 Task: Create a blank project AnalyseNow with privacy Public and default view as List and in the team Taskers . Create three sections in the project as To-Do, Doing and Done
Action: Mouse moved to (78, 71)
Screenshot: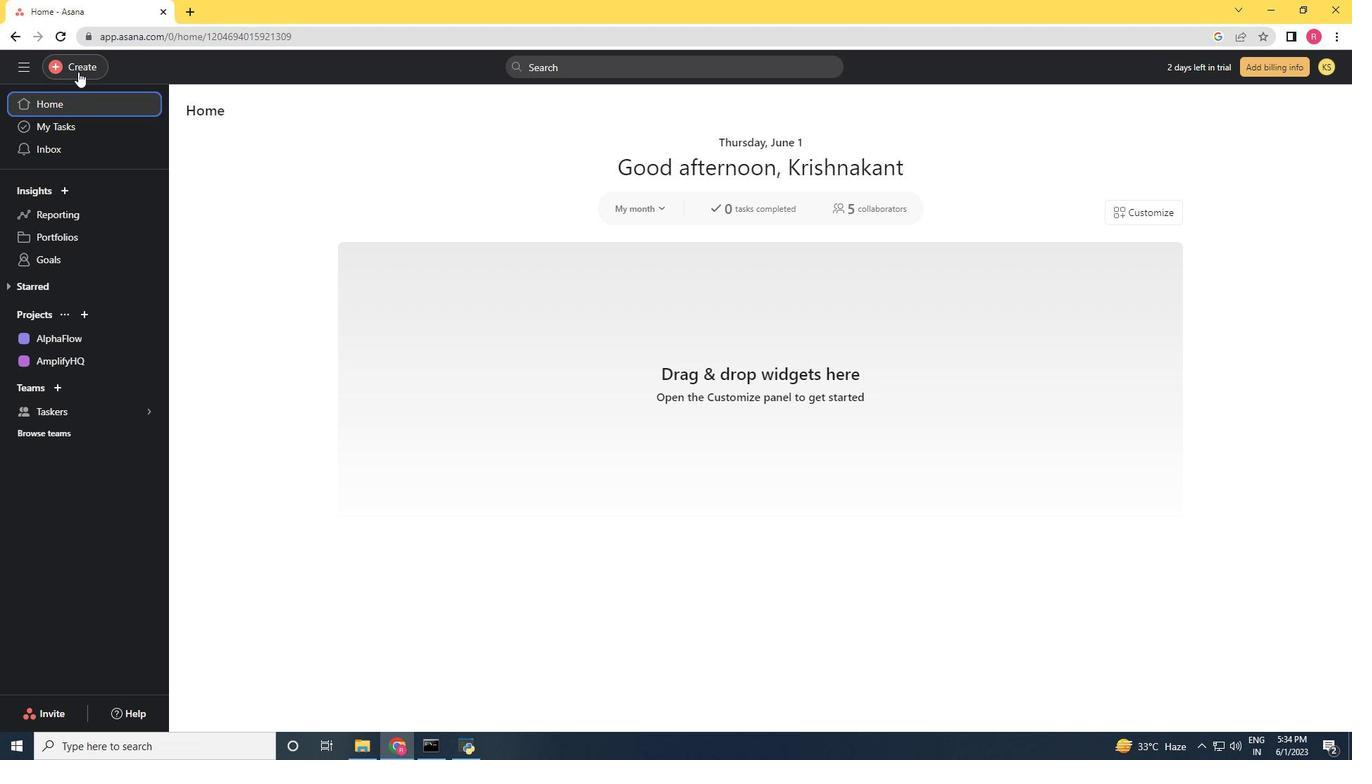 
Action: Mouse pressed left at (78, 71)
Screenshot: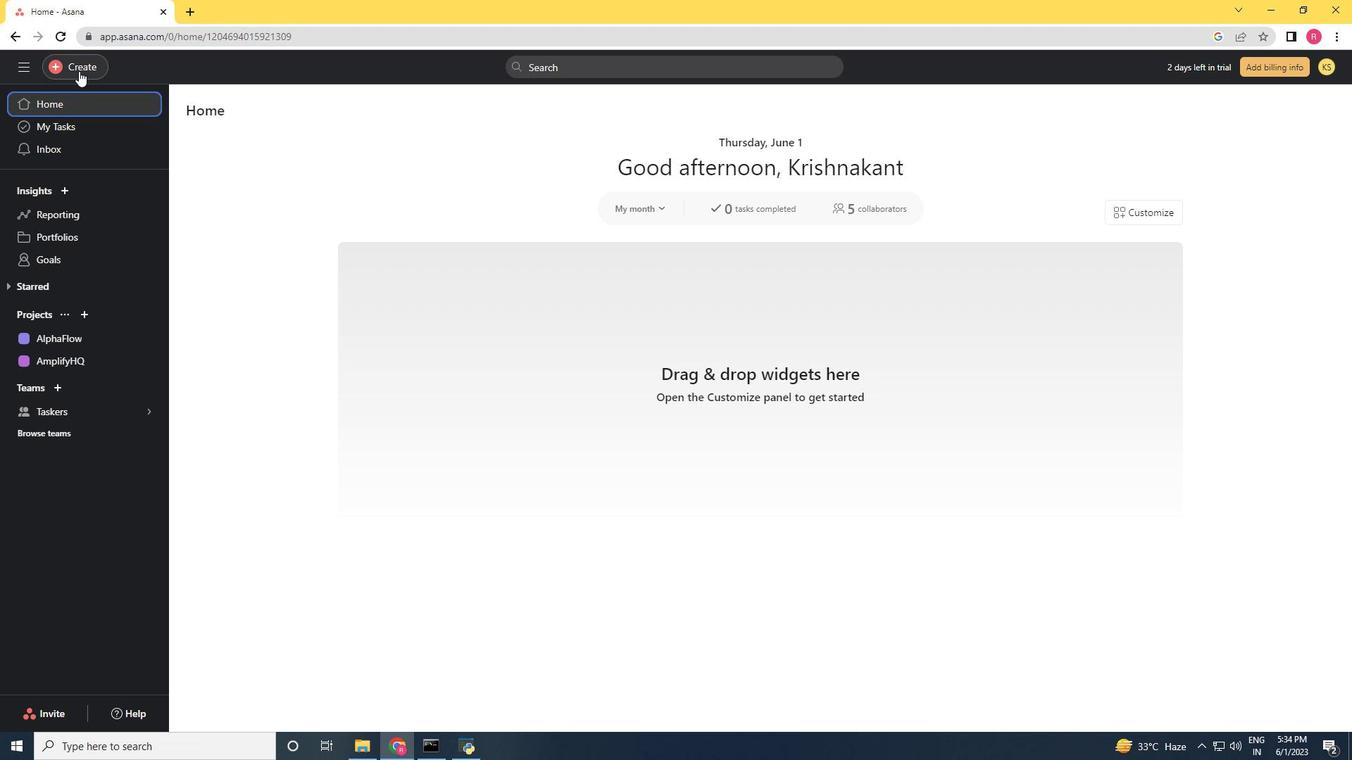 
Action: Mouse moved to (146, 101)
Screenshot: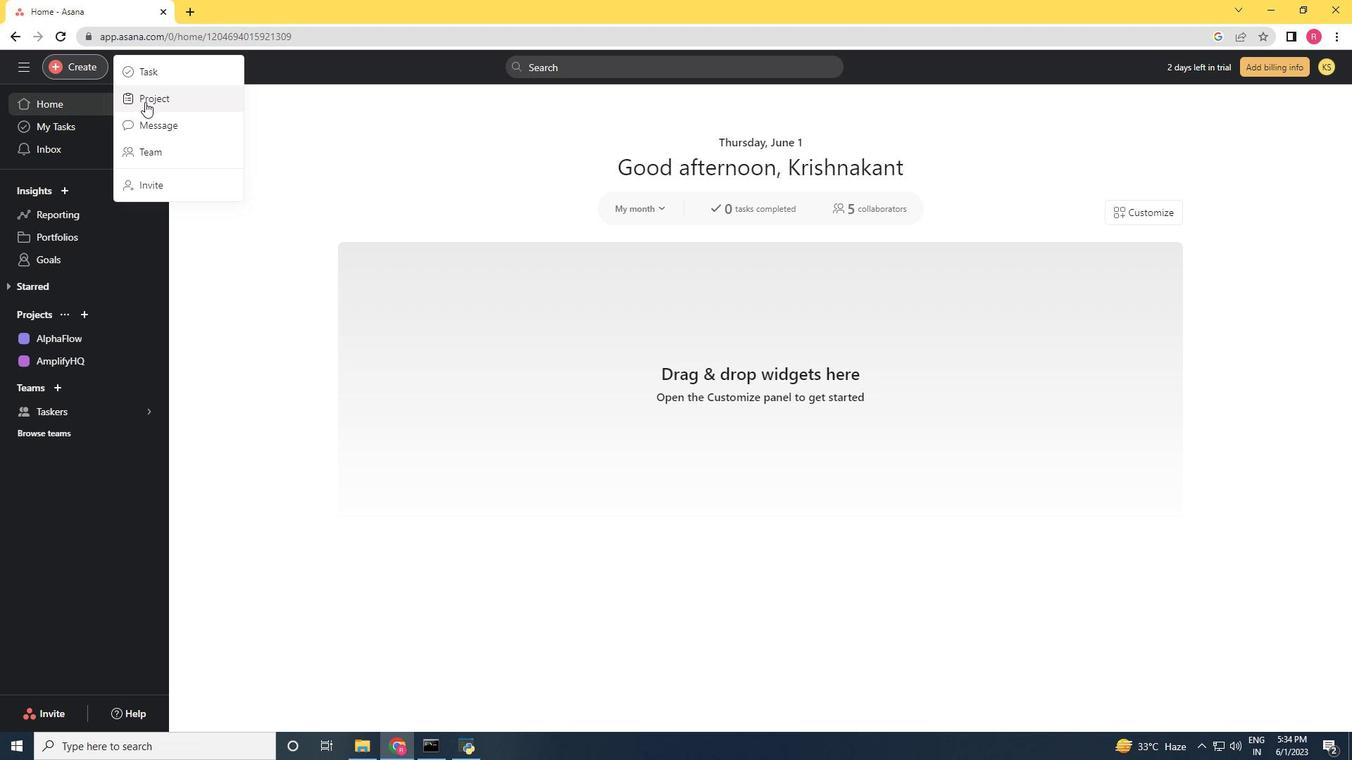 
Action: Mouse pressed left at (146, 101)
Screenshot: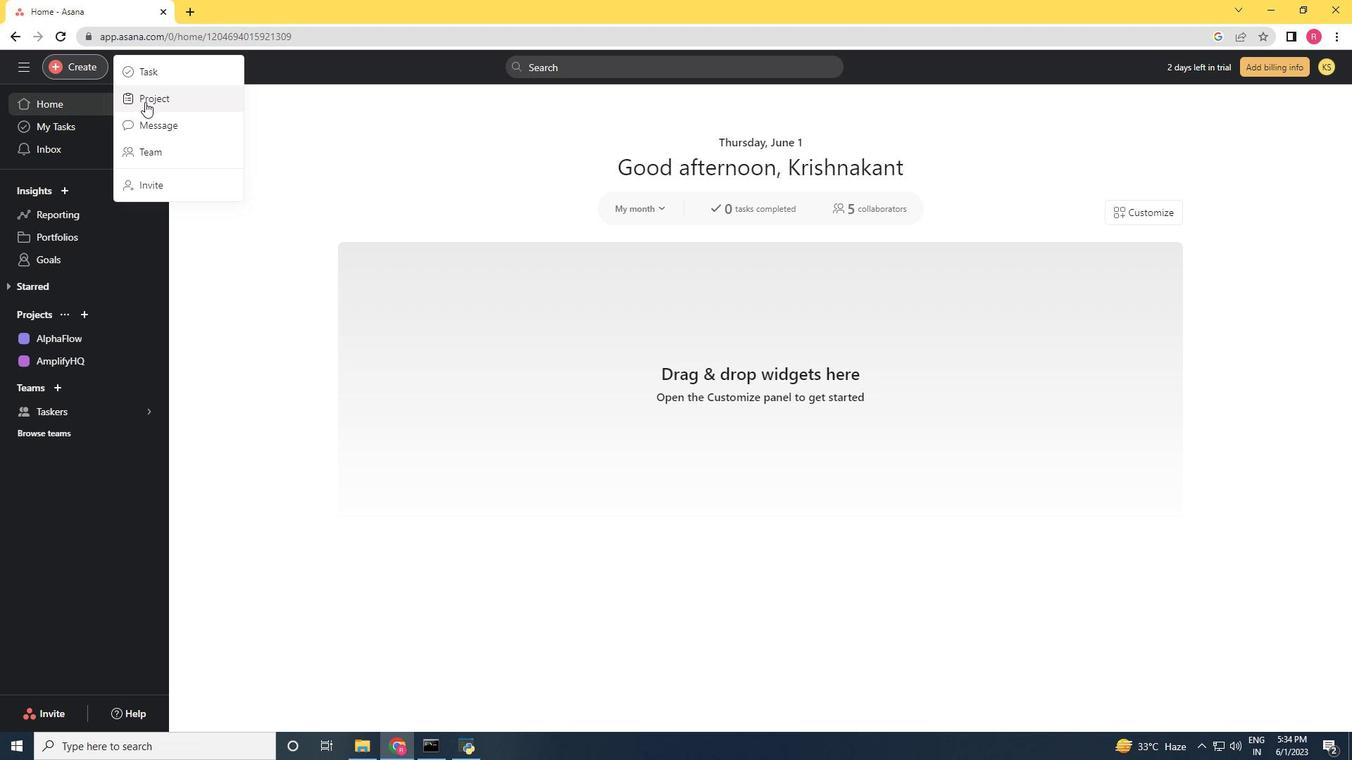 
Action: Mouse moved to (586, 419)
Screenshot: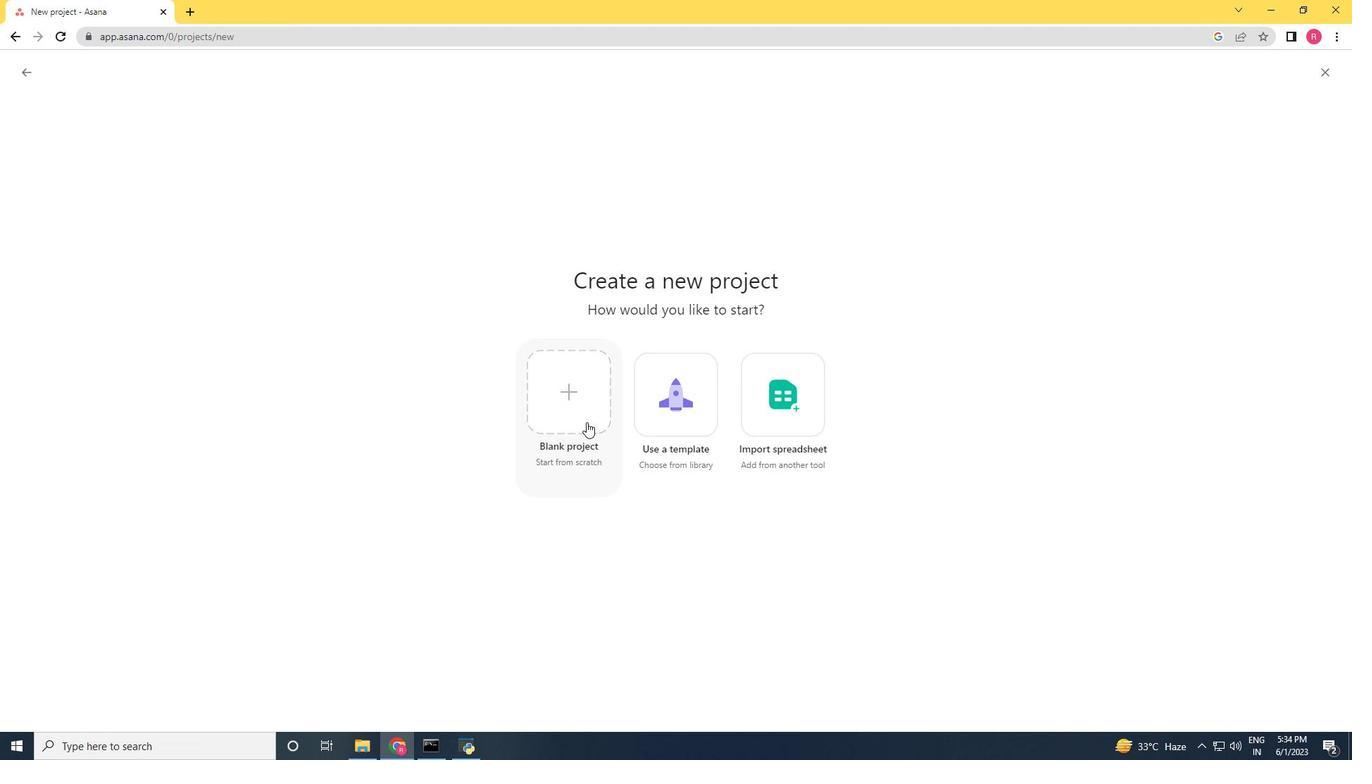 
Action: Mouse pressed left at (586, 419)
Screenshot: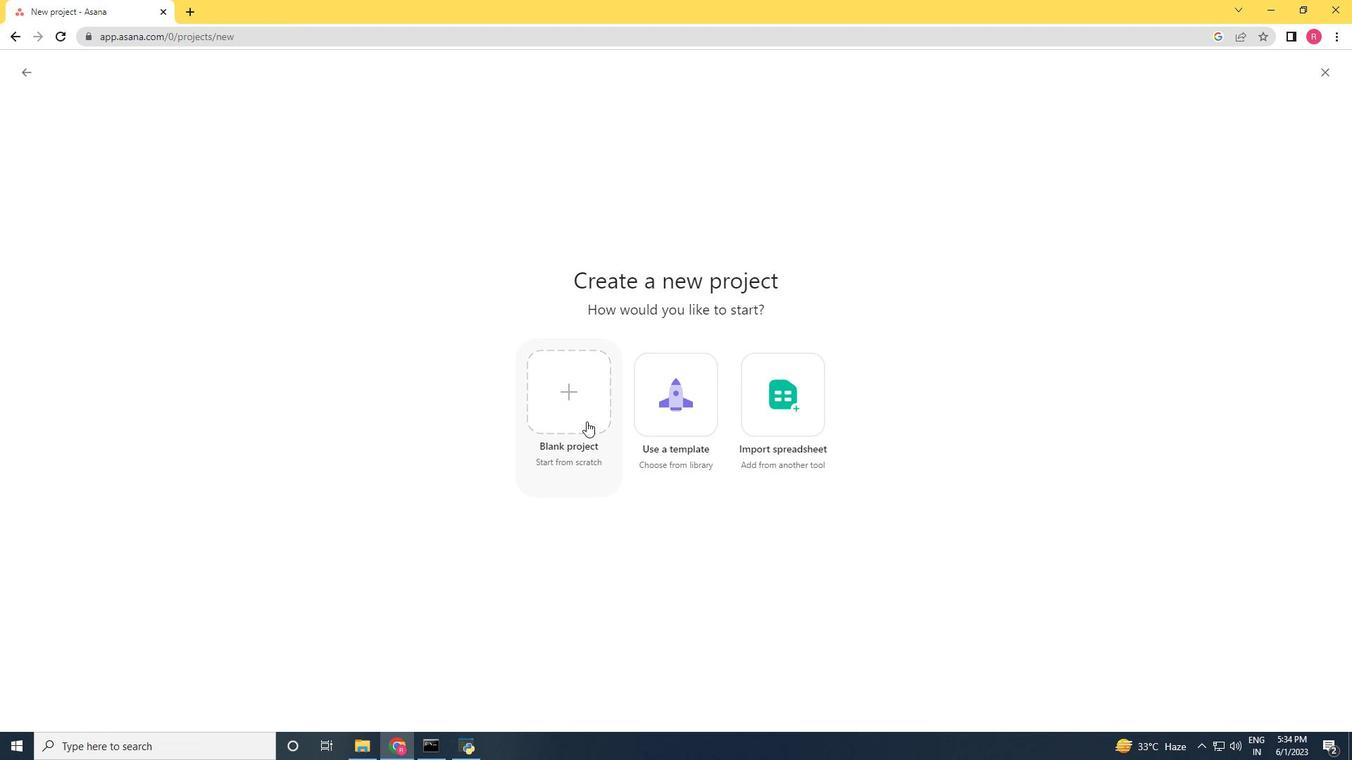 
Action: Key pressed <Key.shift>Analyse<Key.shift_r>Now
Screenshot: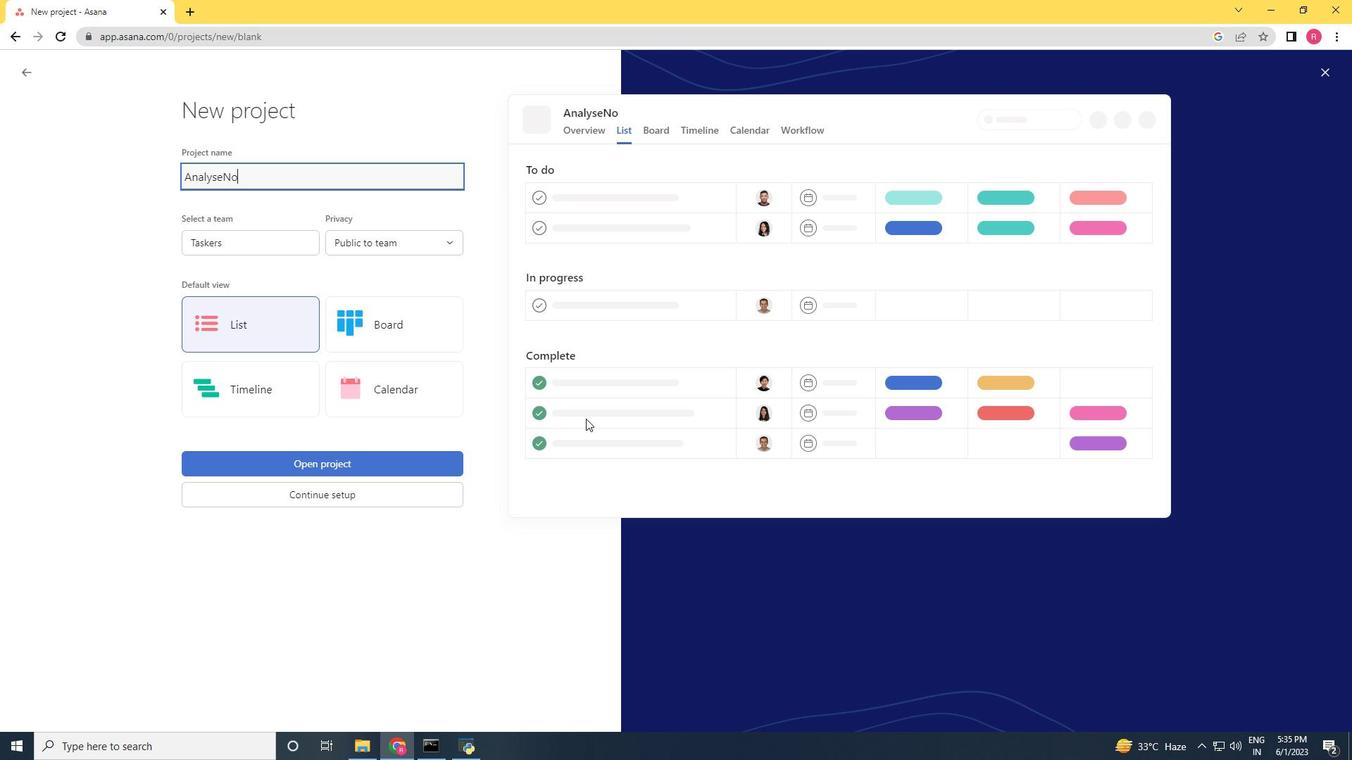 
Action: Mouse moved to (382, 248)
Screenshot: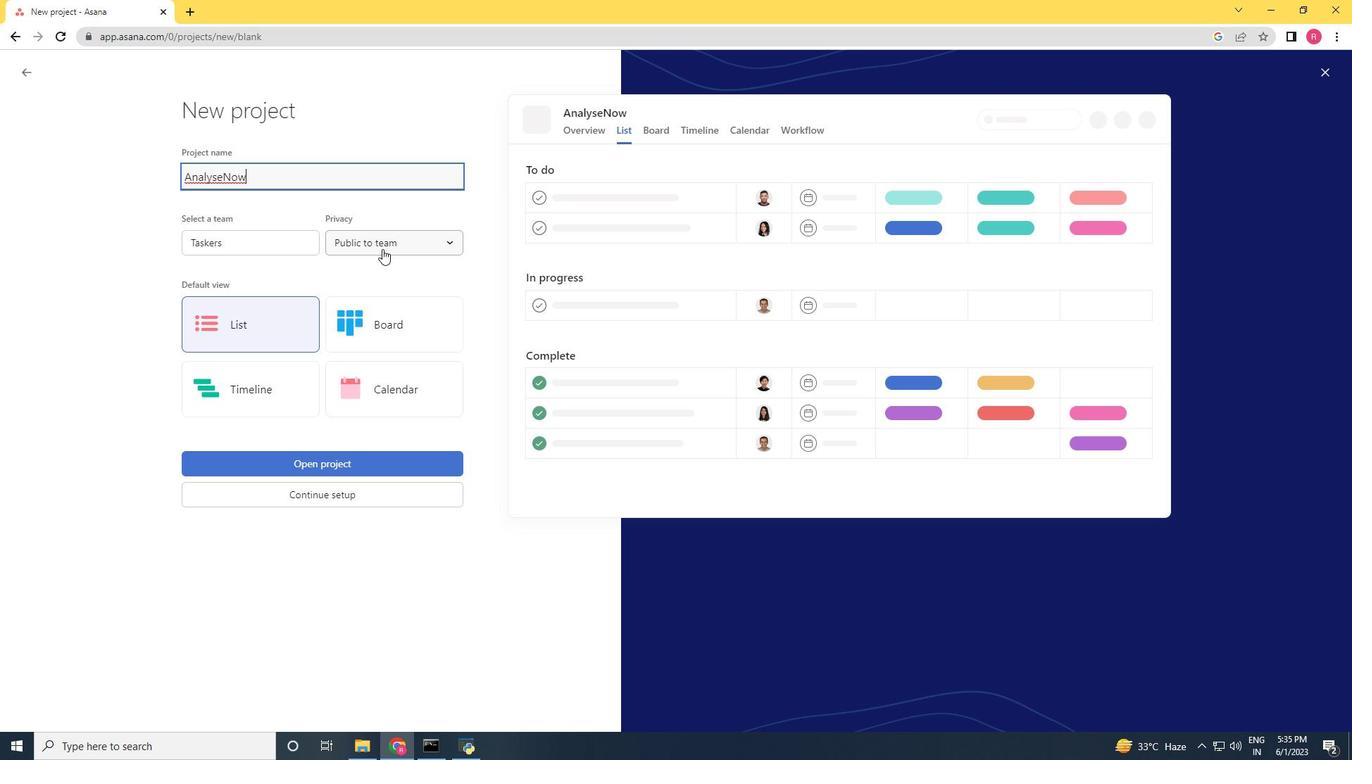 
Action: Mouse pressed left at (382, 248)
Screenshot: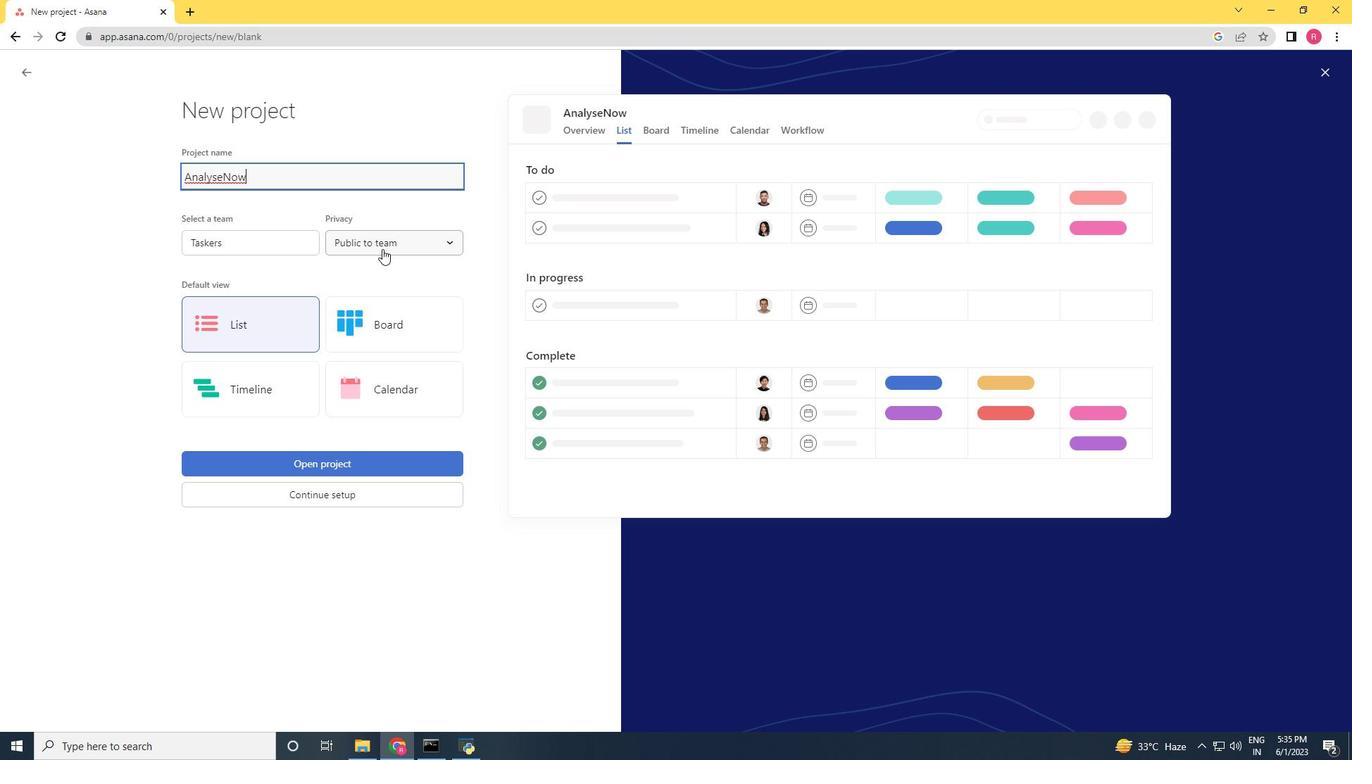 
Action: Mouse moved to (367, 269)
Screenshot: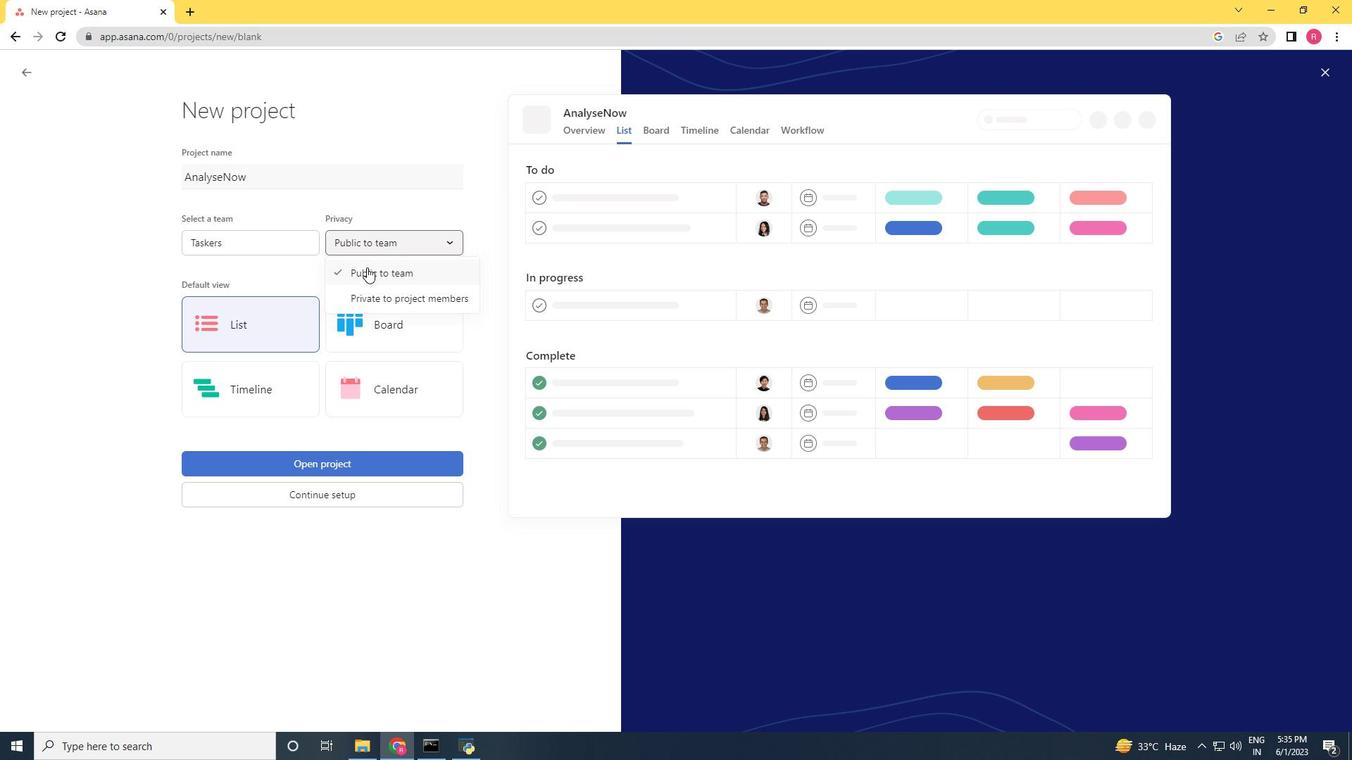 
Action: Mouse pressed left at (367, 269)
Screenshot: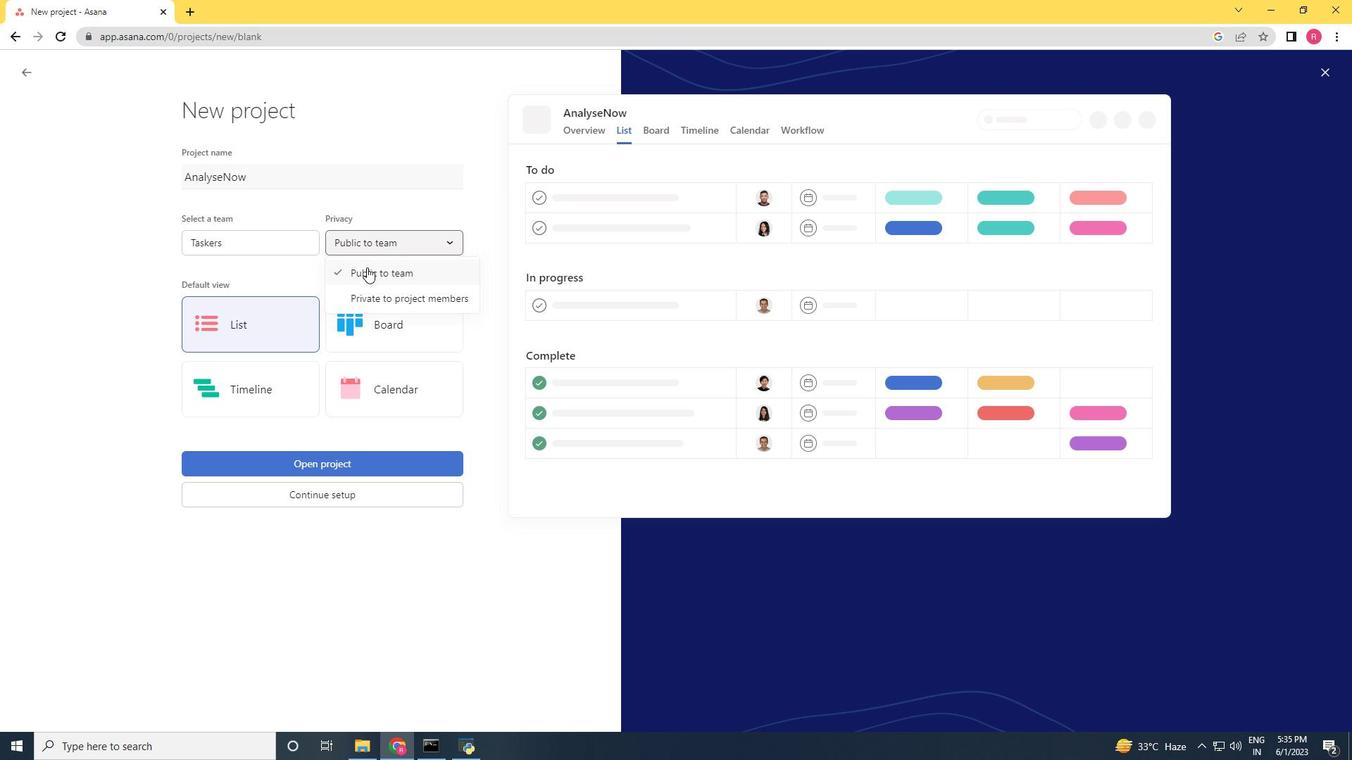 
Action: Mouse moved to (254, 324)
Screenshot: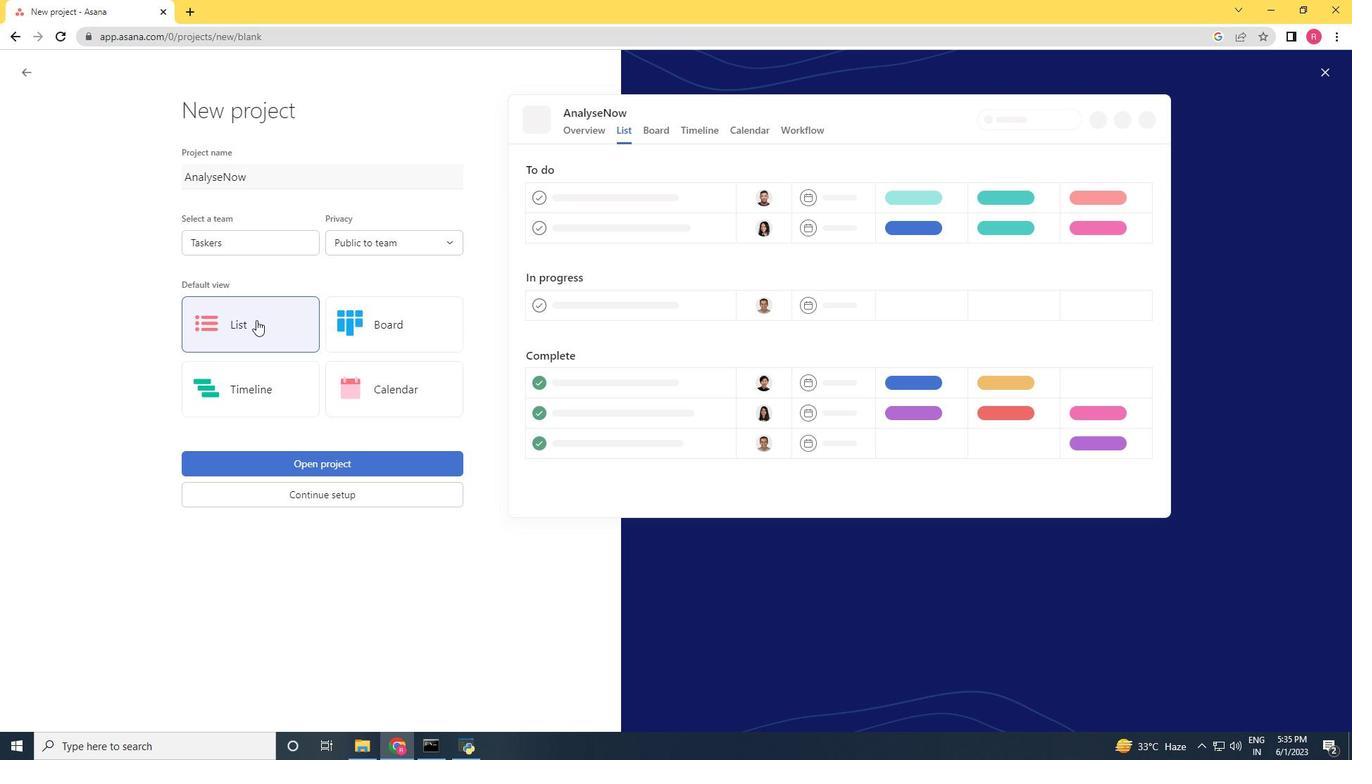 
Action: Mouse pressed left at (254, 324)
Screenshot: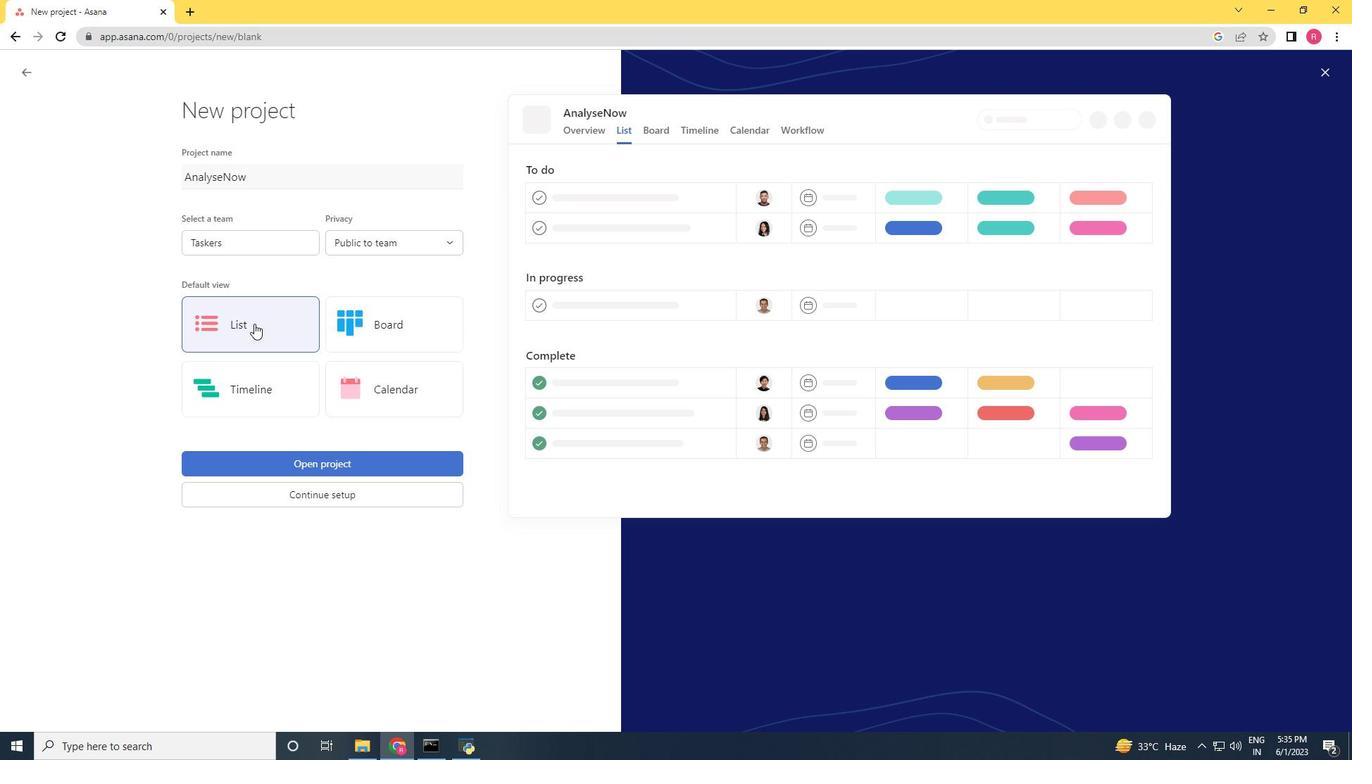 
Action: Mouse moved to (262, 233)
Screenshot: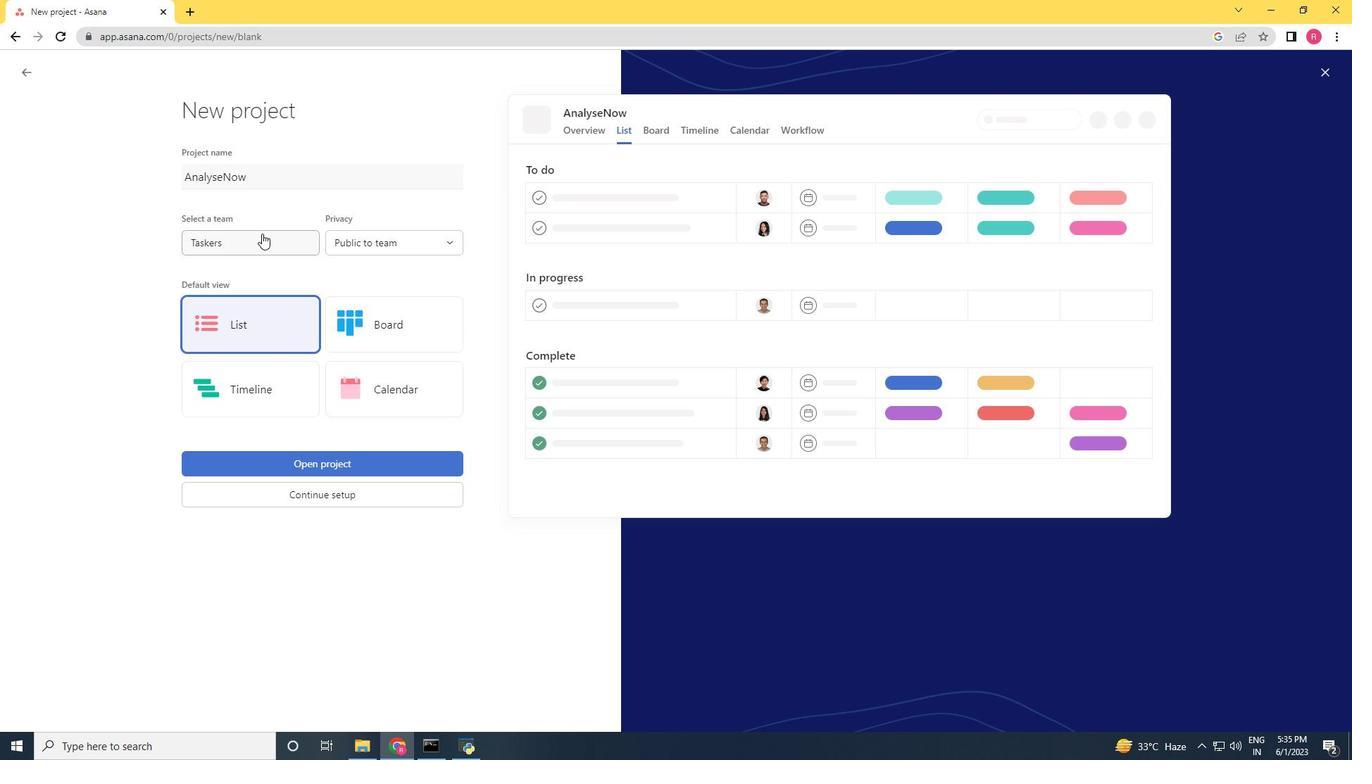 
Action: Mouse pressed left at (262, 233)
Screenshot: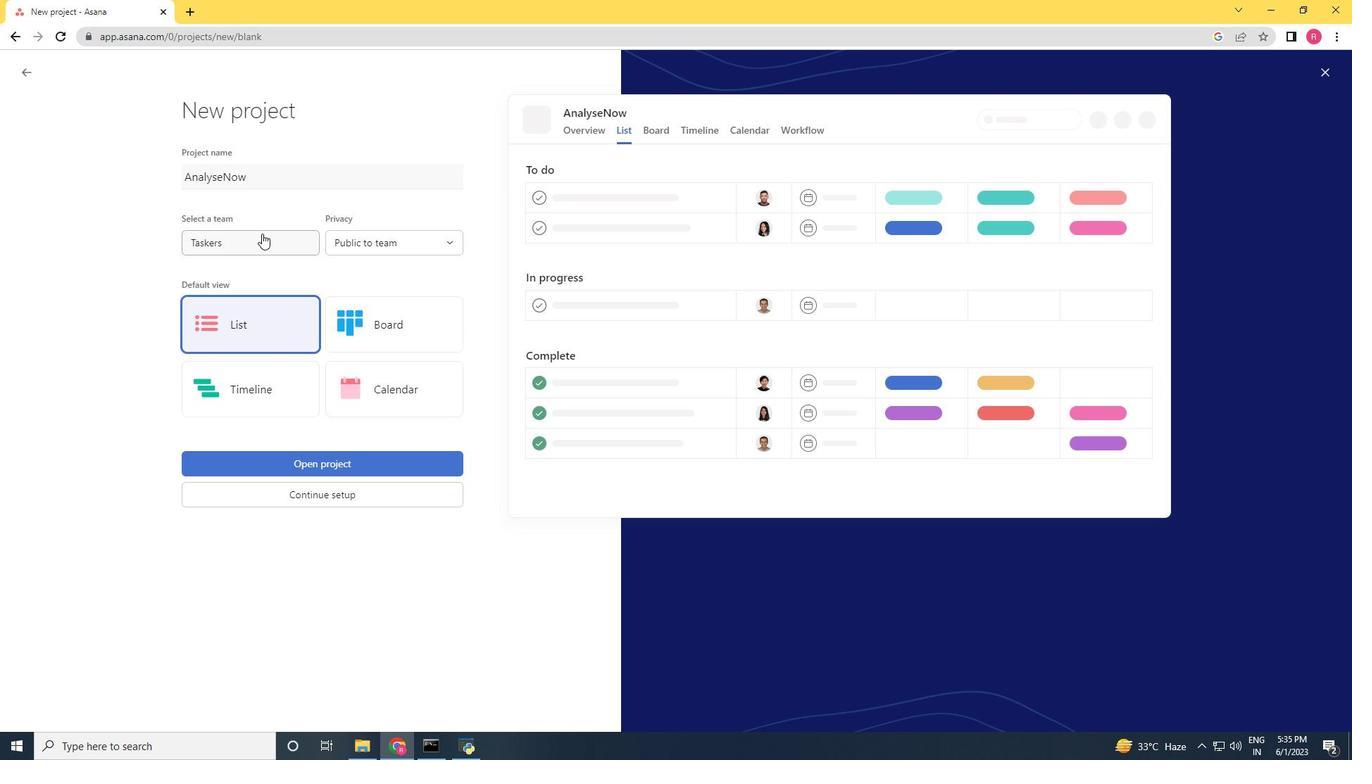 
Action: Mouse moved to (264, 266)
Screenshot: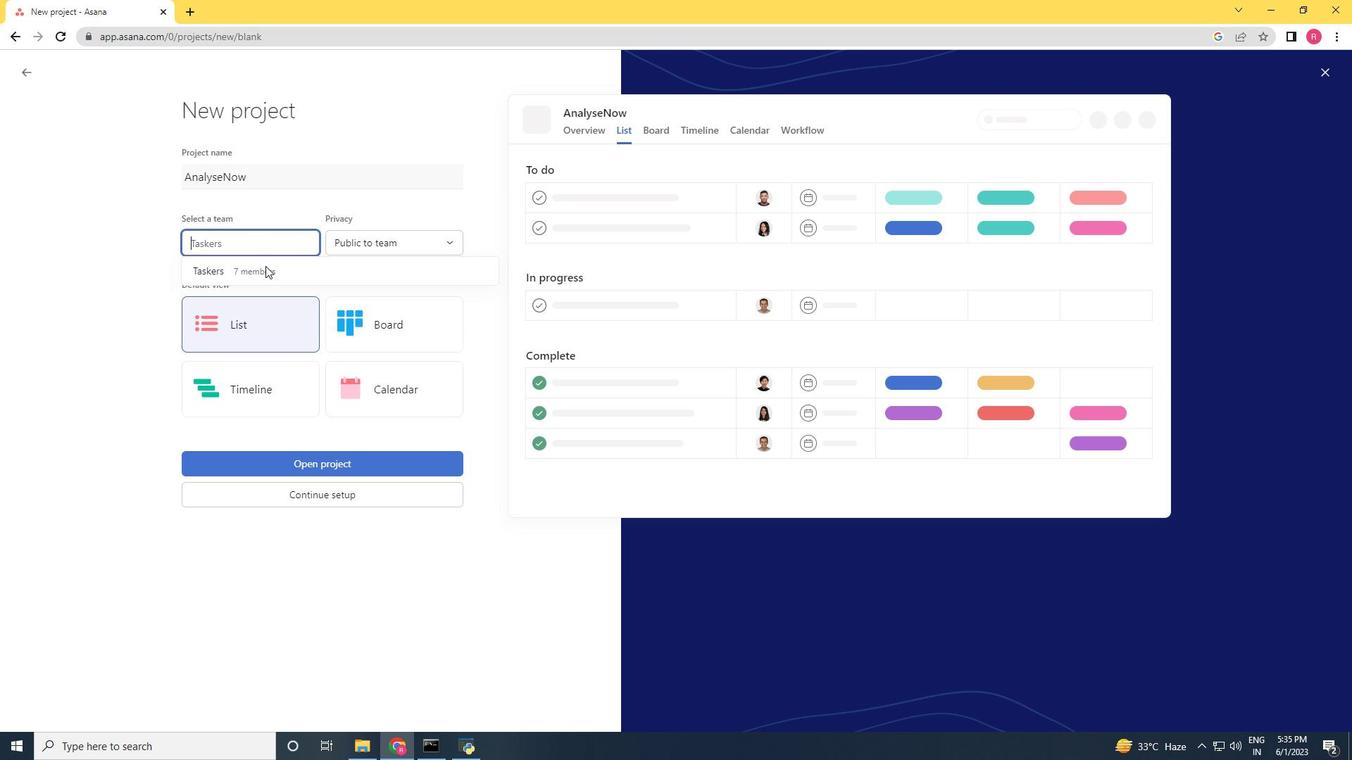
Action: Mouse pressed left at (264, 266)
Screenshot: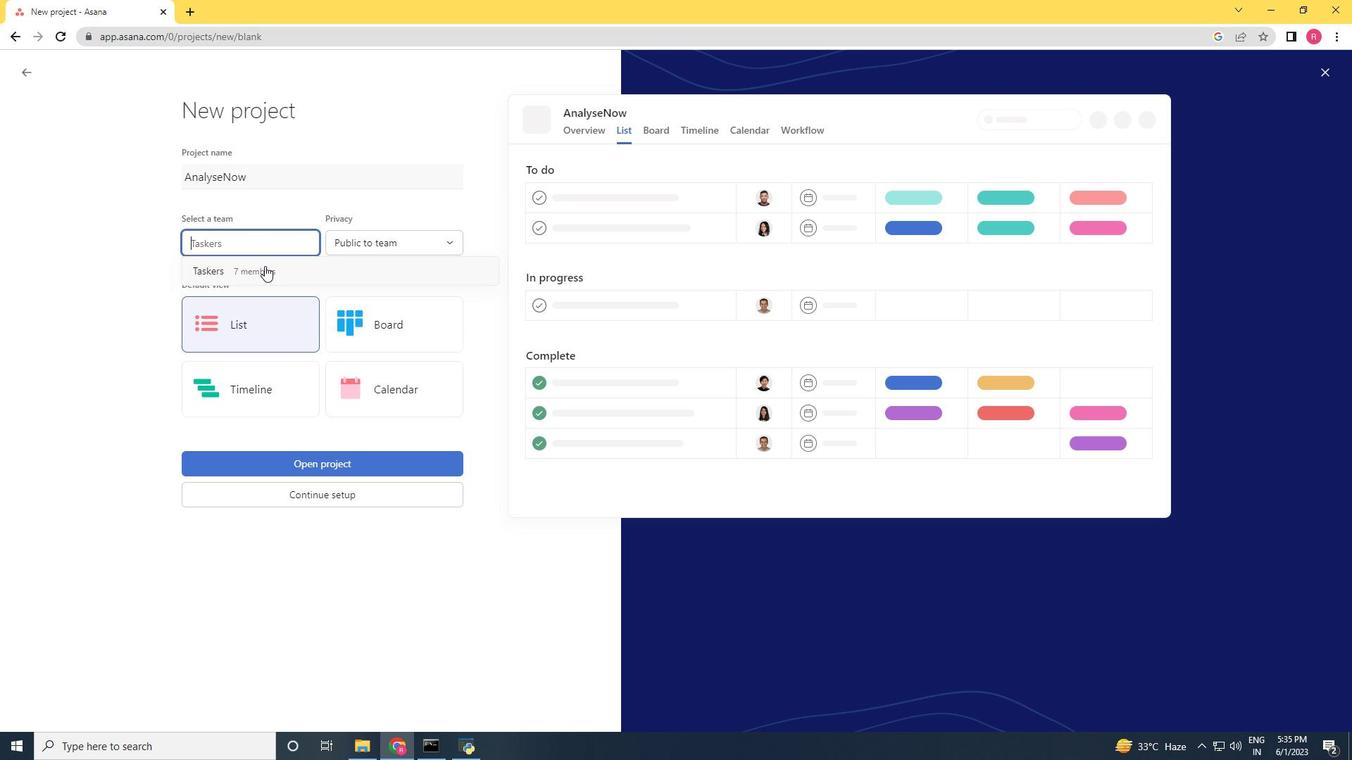 
Action: Mouse moved to (331, 460)
Screenshot: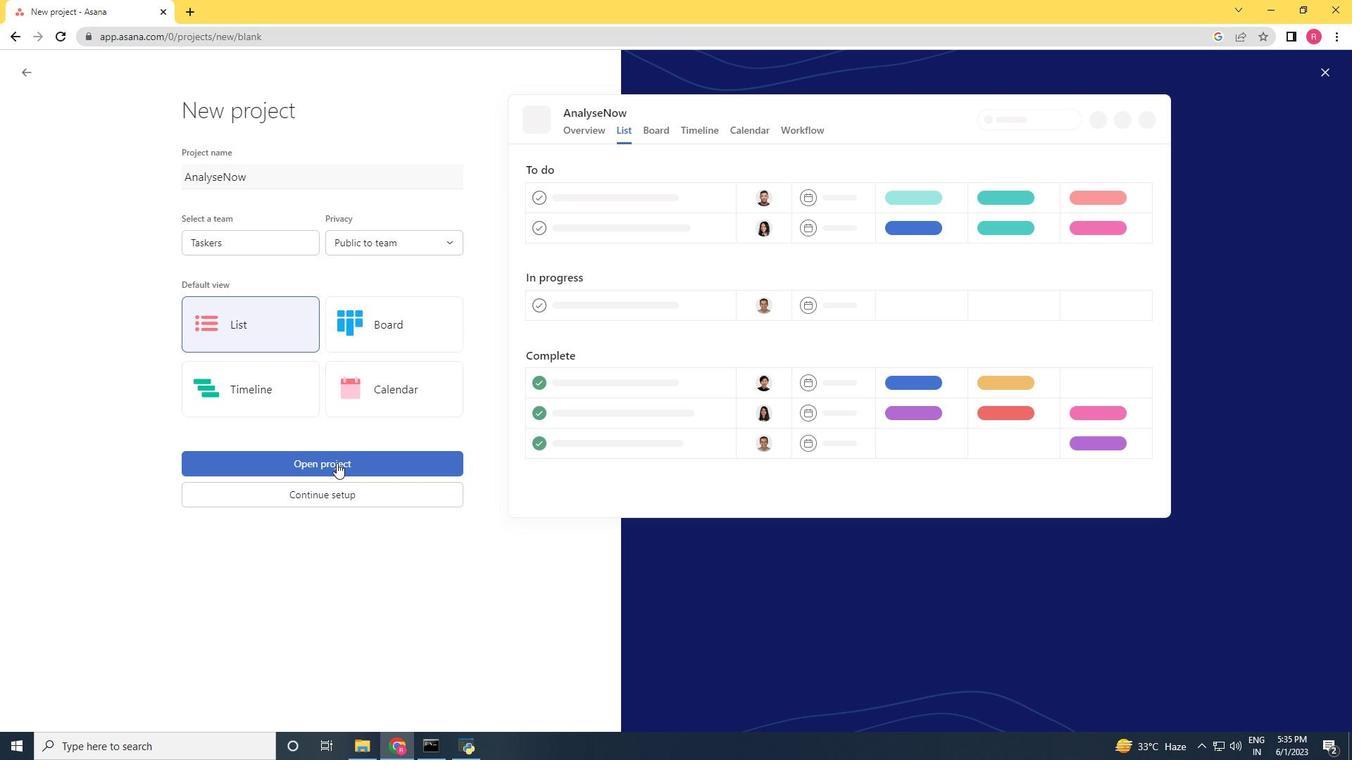 
Action: Mouse pressed left at (331, 460)
Screenshot: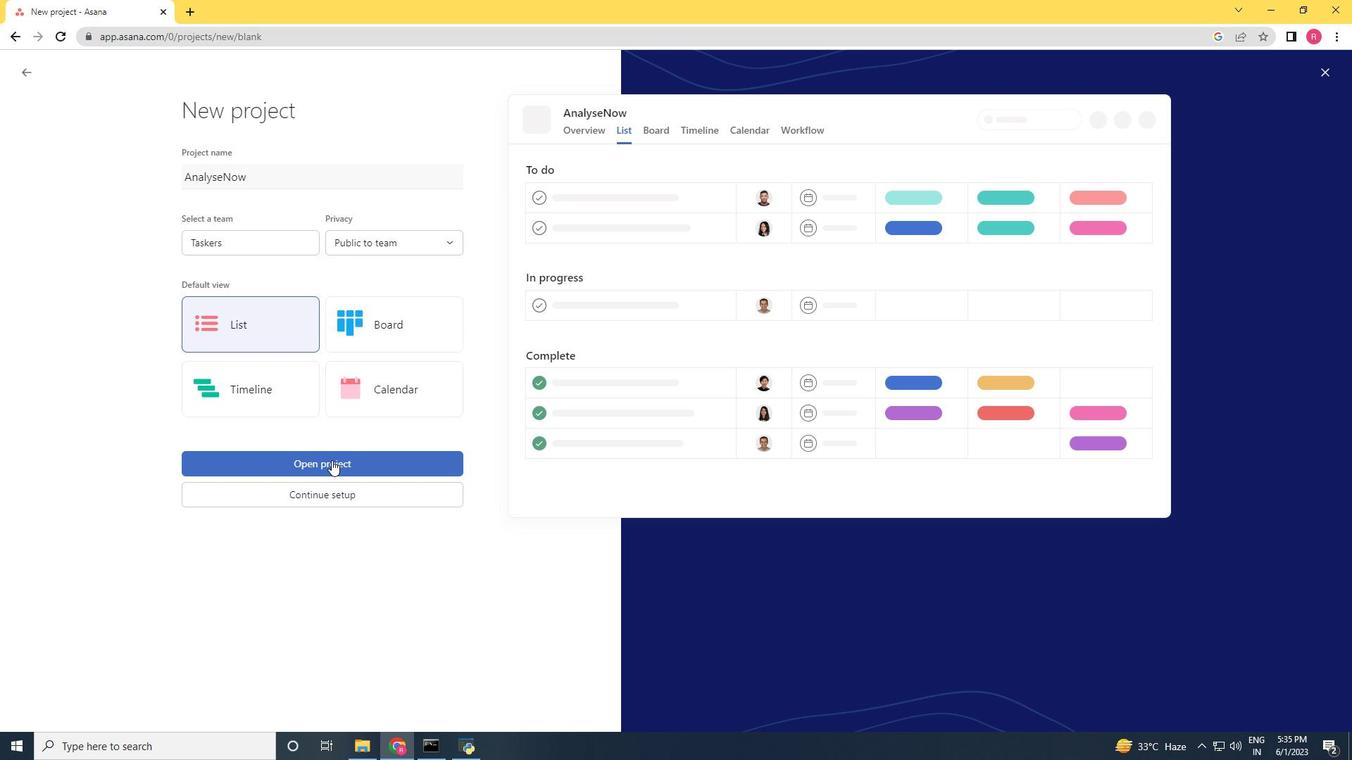 
Action: Mouse moved to (242, 308)
Screenshot: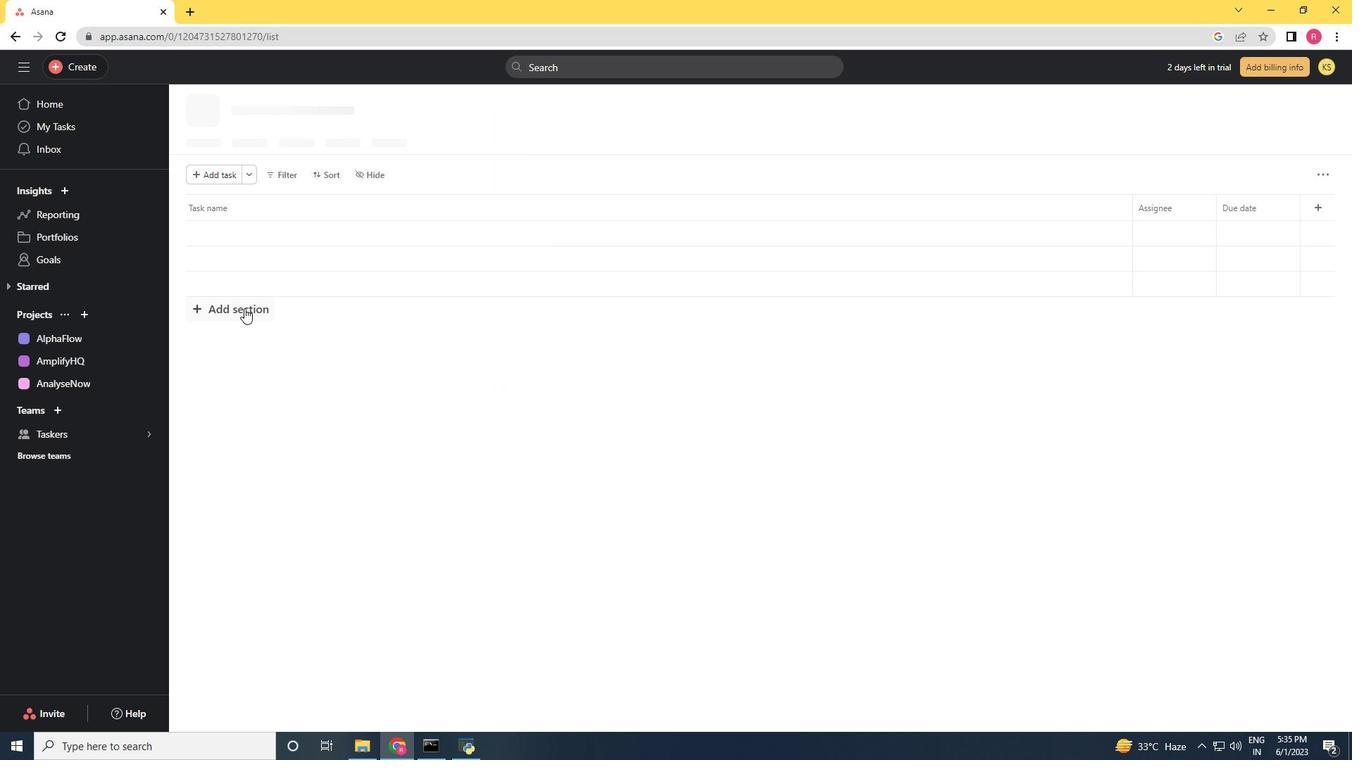 
Action: Mouse pressed left at (242, 308)
Screenshot: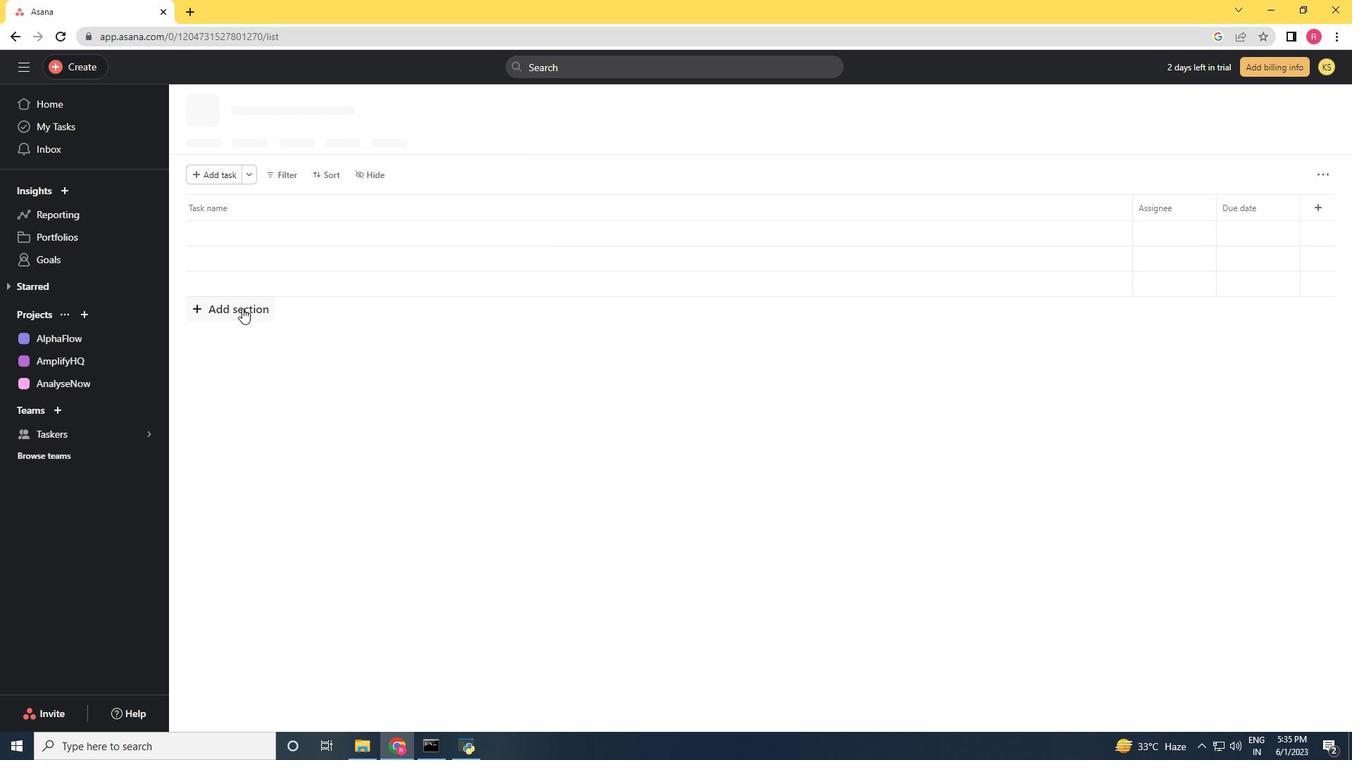 
Action: Mouse moved to (242, 307)
Screenshot: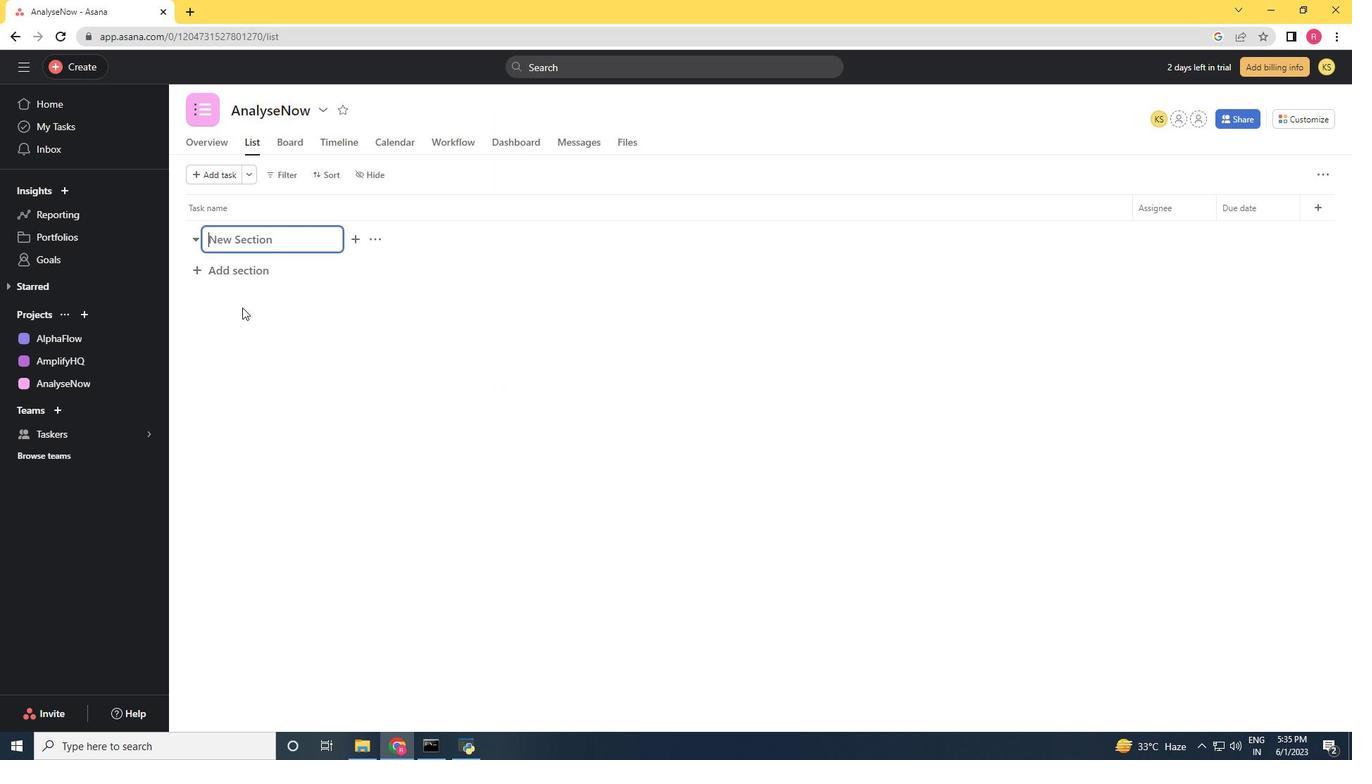 
Action: Key pressed <Key.shift><Key.shift><Key.shift>To-<Key.shift><Key.shift>Do<Key.enter>
Screenshot: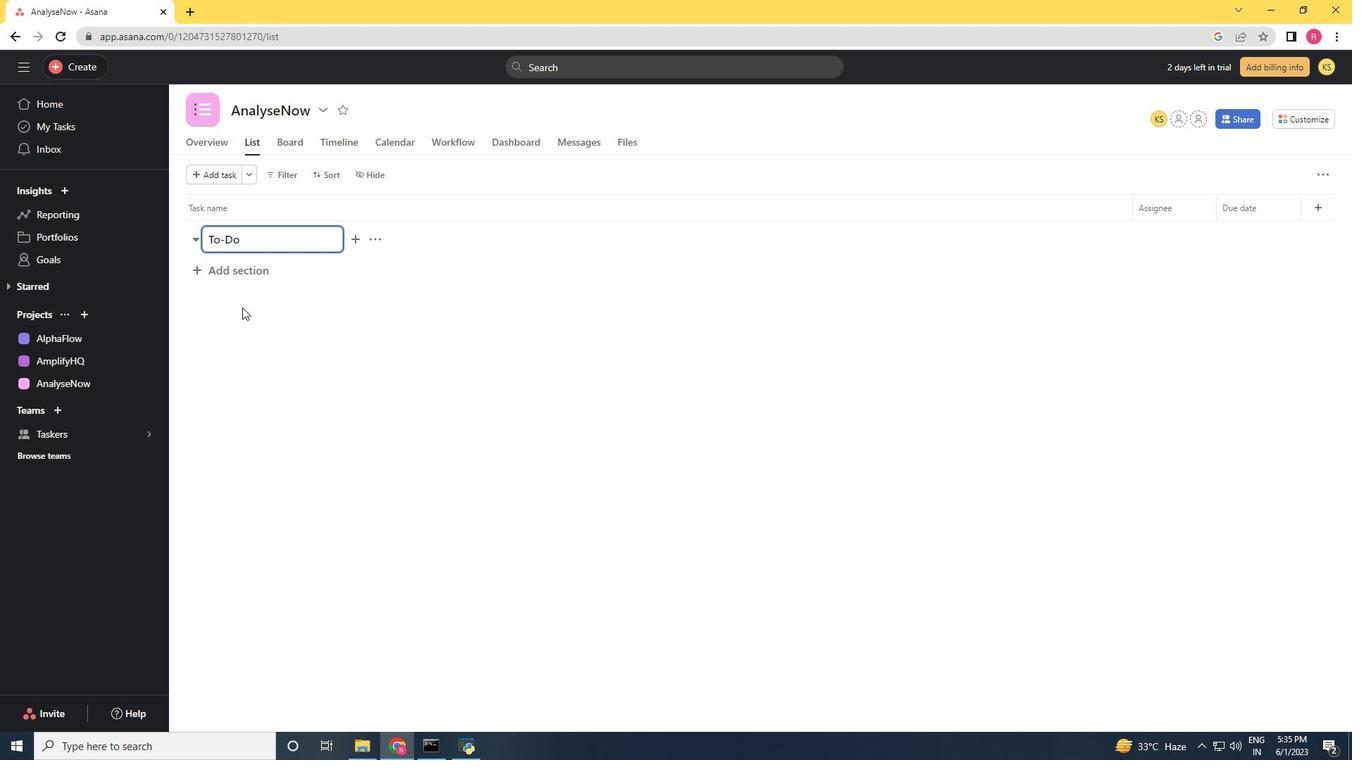 
Action: Mouse moved to (244, 328)
Screenshot: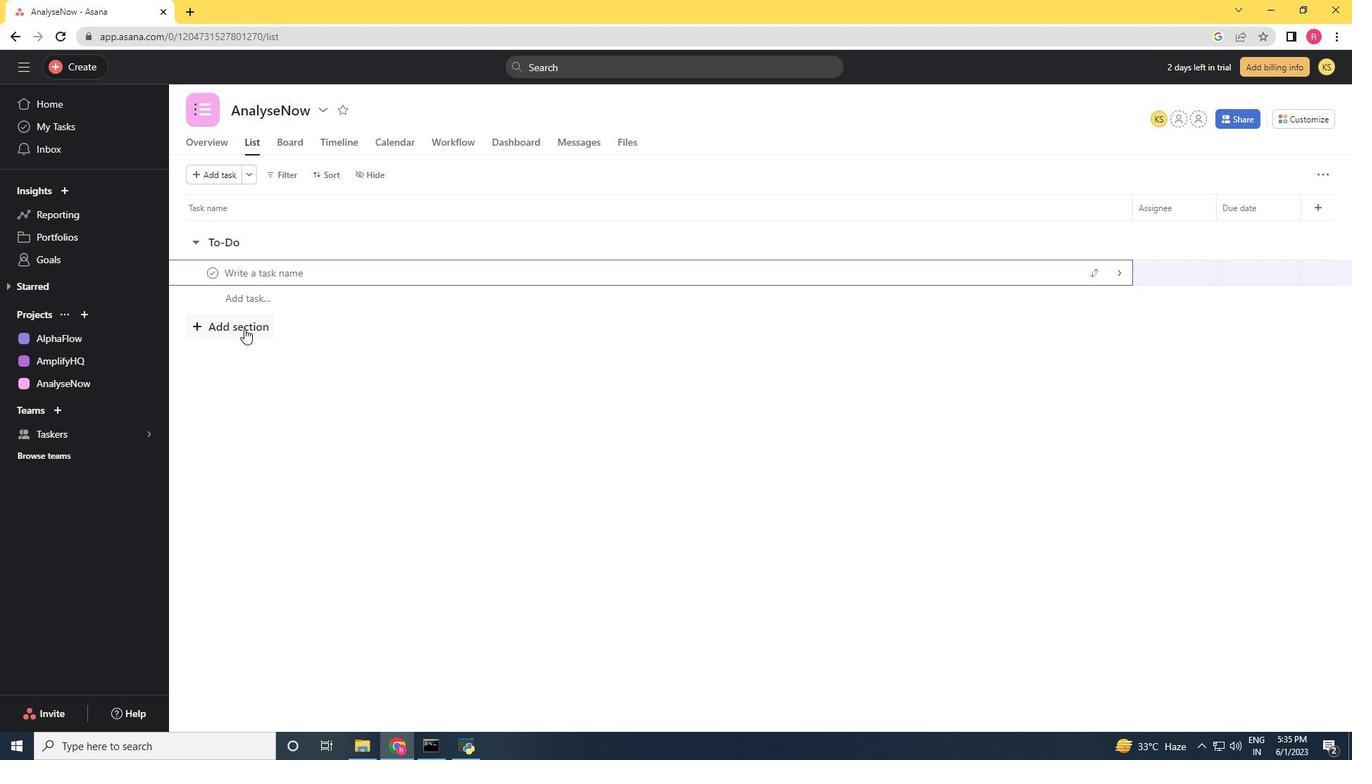 
Action: Mouse pressed left at (244, 328)
Screenshot: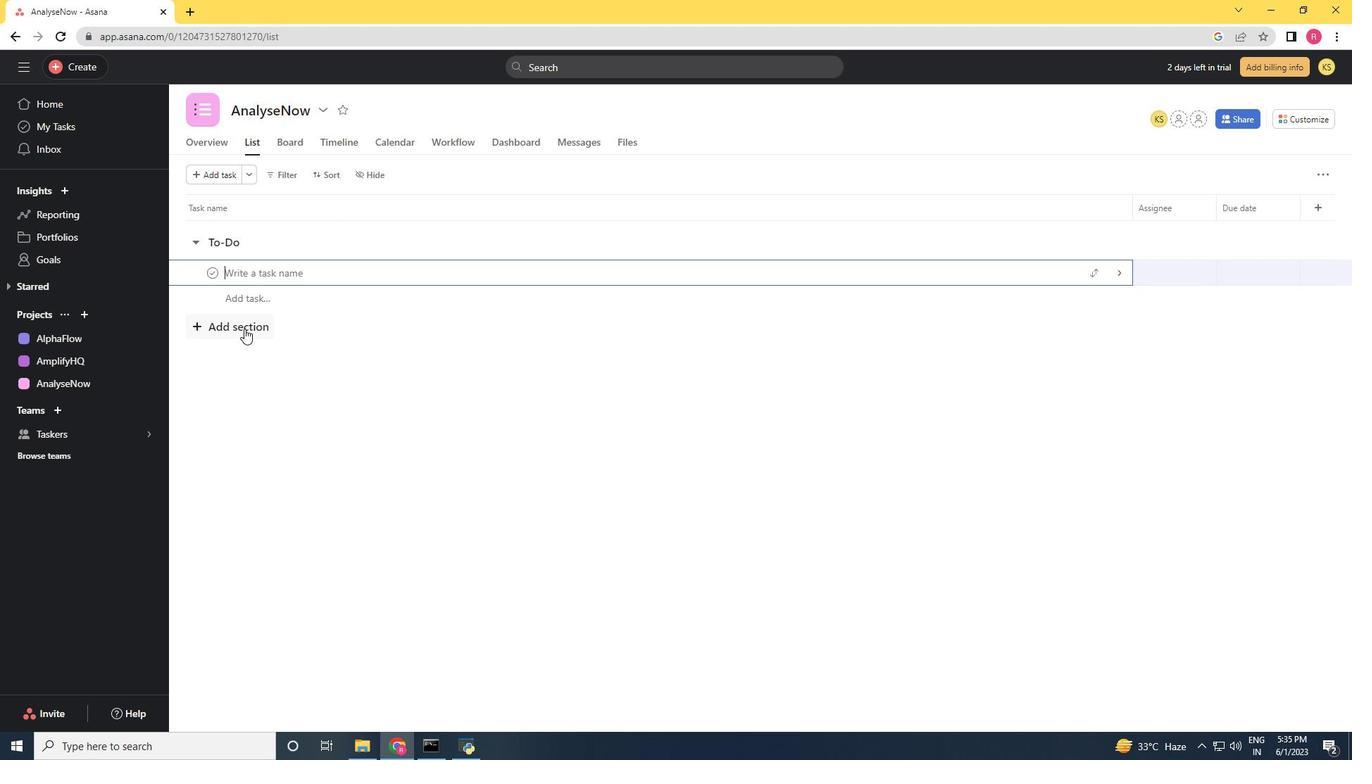 
Action: Mouse moved to (230, 274)
Screenshot: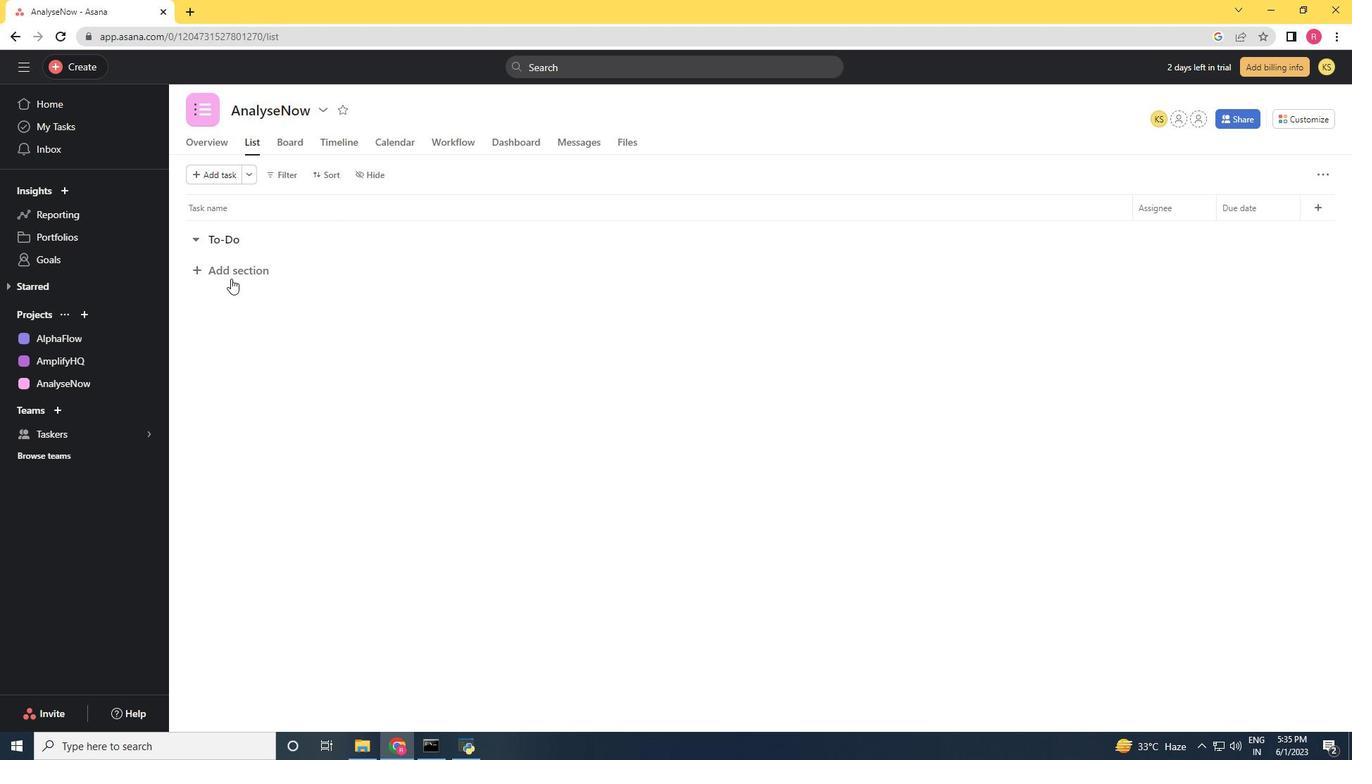 
Action: Mouse pressed left at (230, 274)
Screenshot: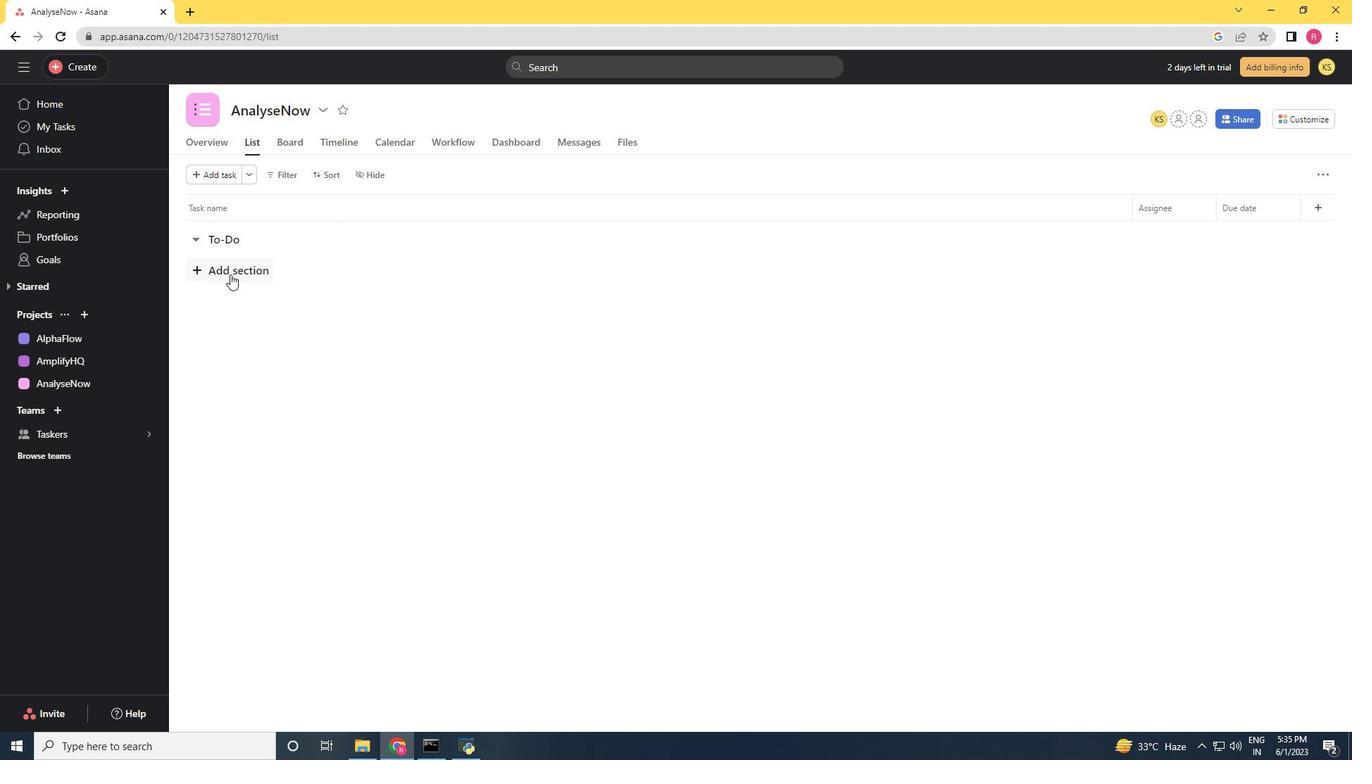 
Action: Key pressed <Key.shift>Doing<Key.enter>
Screenshot: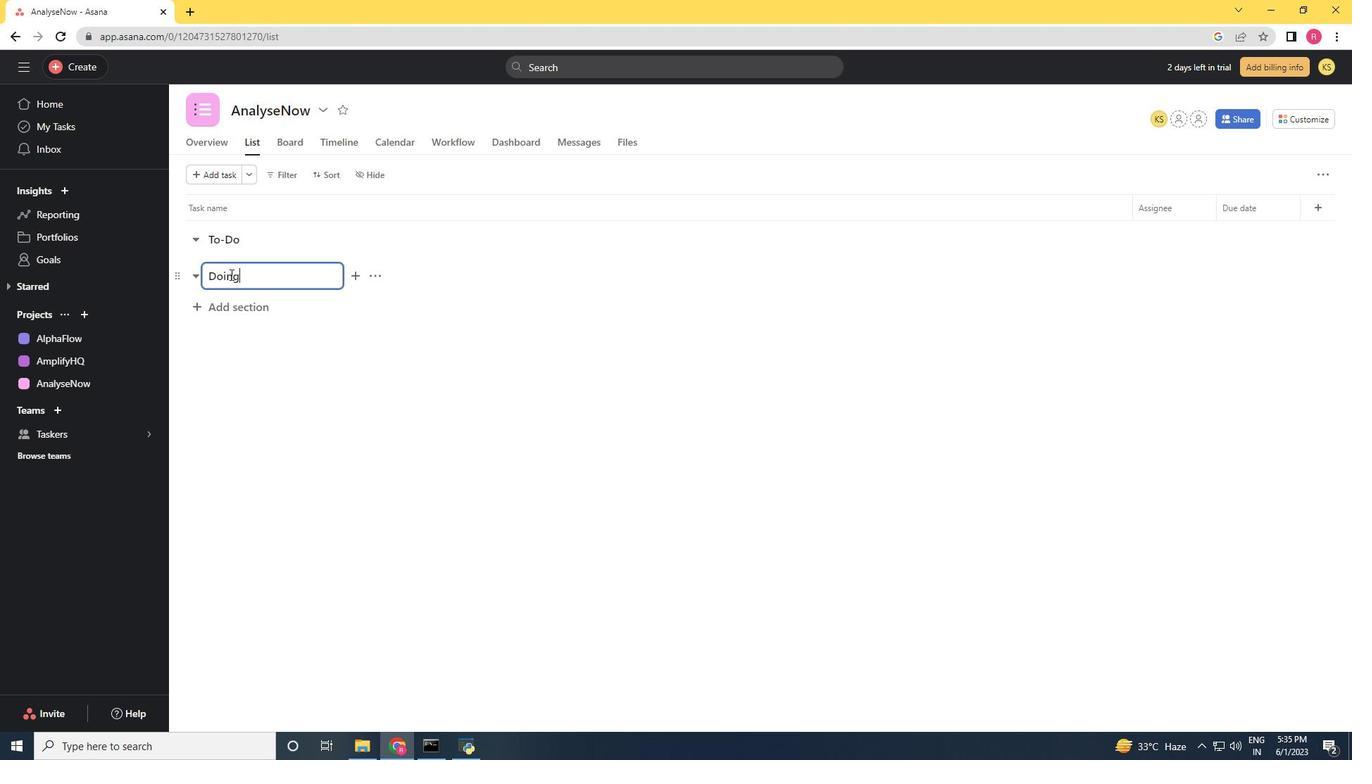 
Action: Mouse moved to (248, 353)
Screenshot: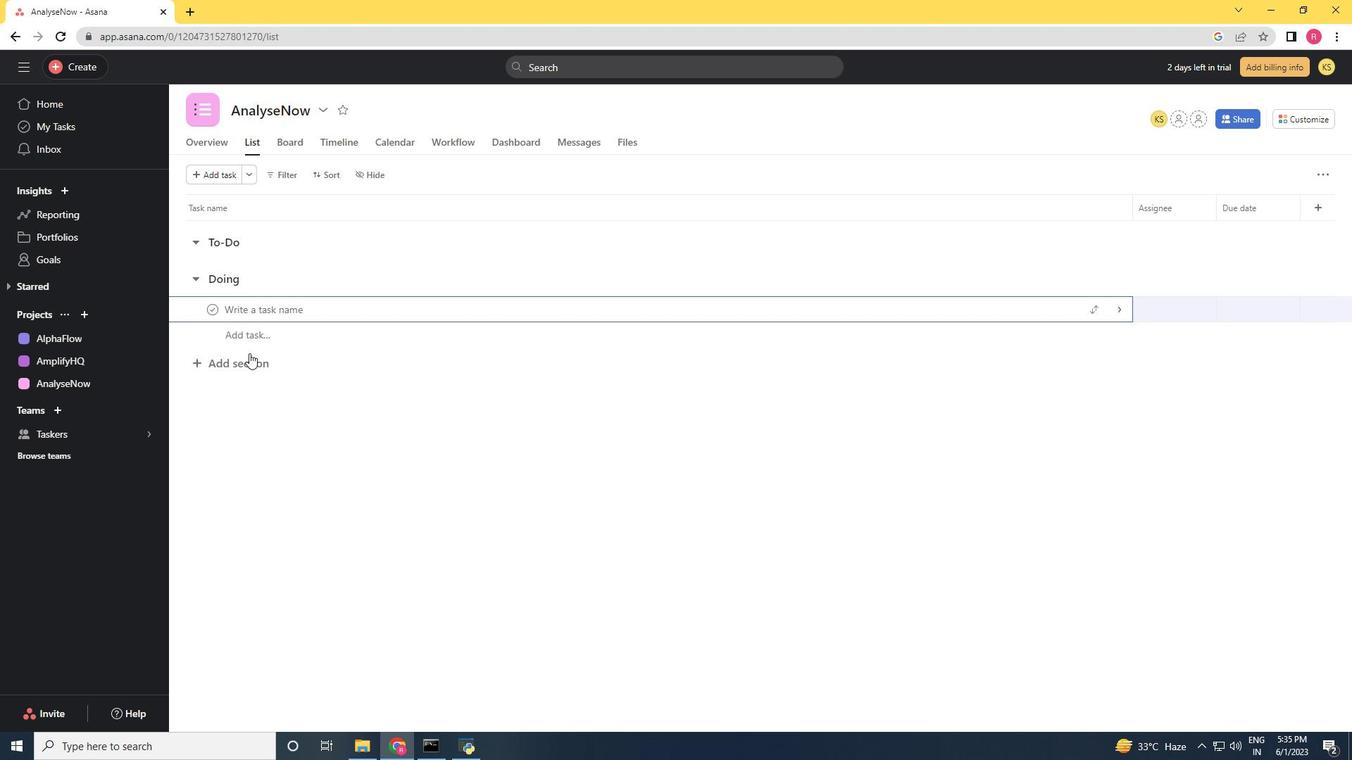 
Action: Mouse pressed left at (248, 353)
Screenshot: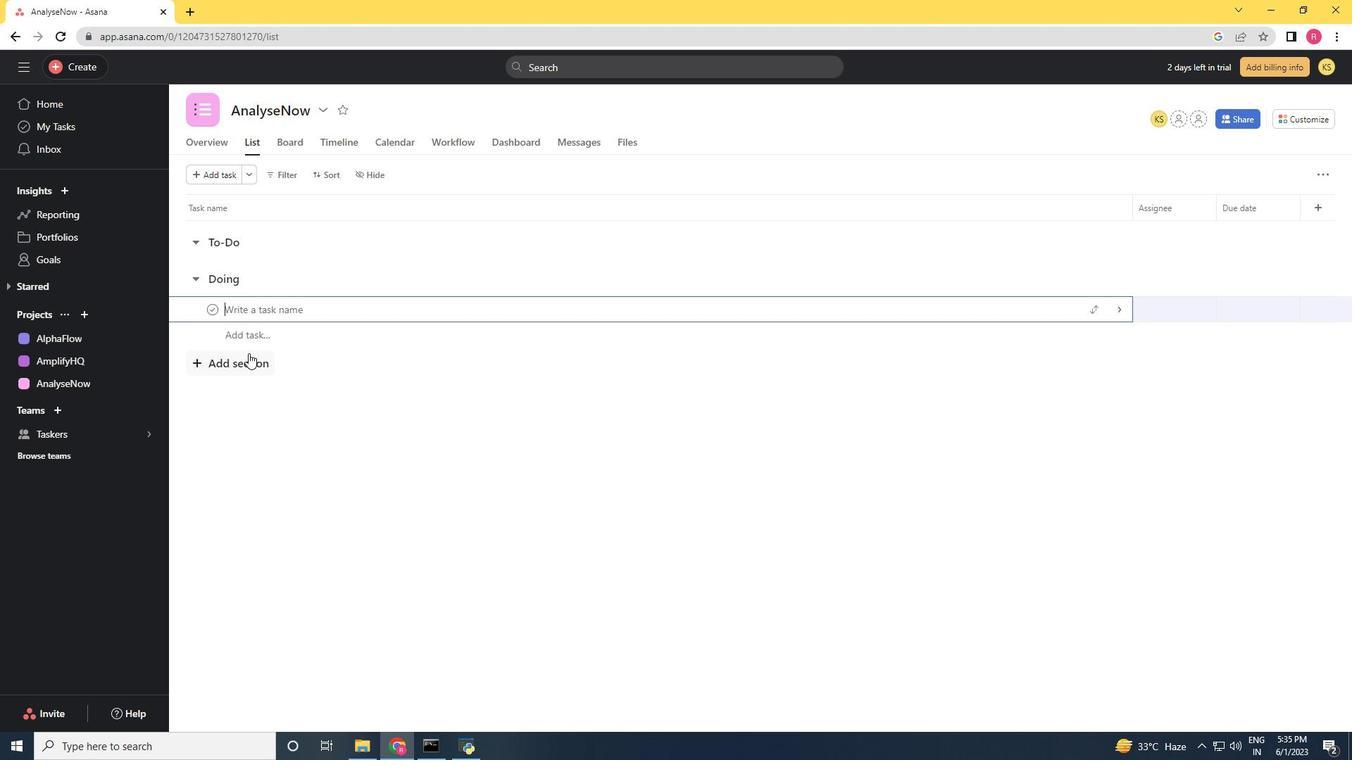 
Action: Mouse moved to (231, 297)
Screenshot: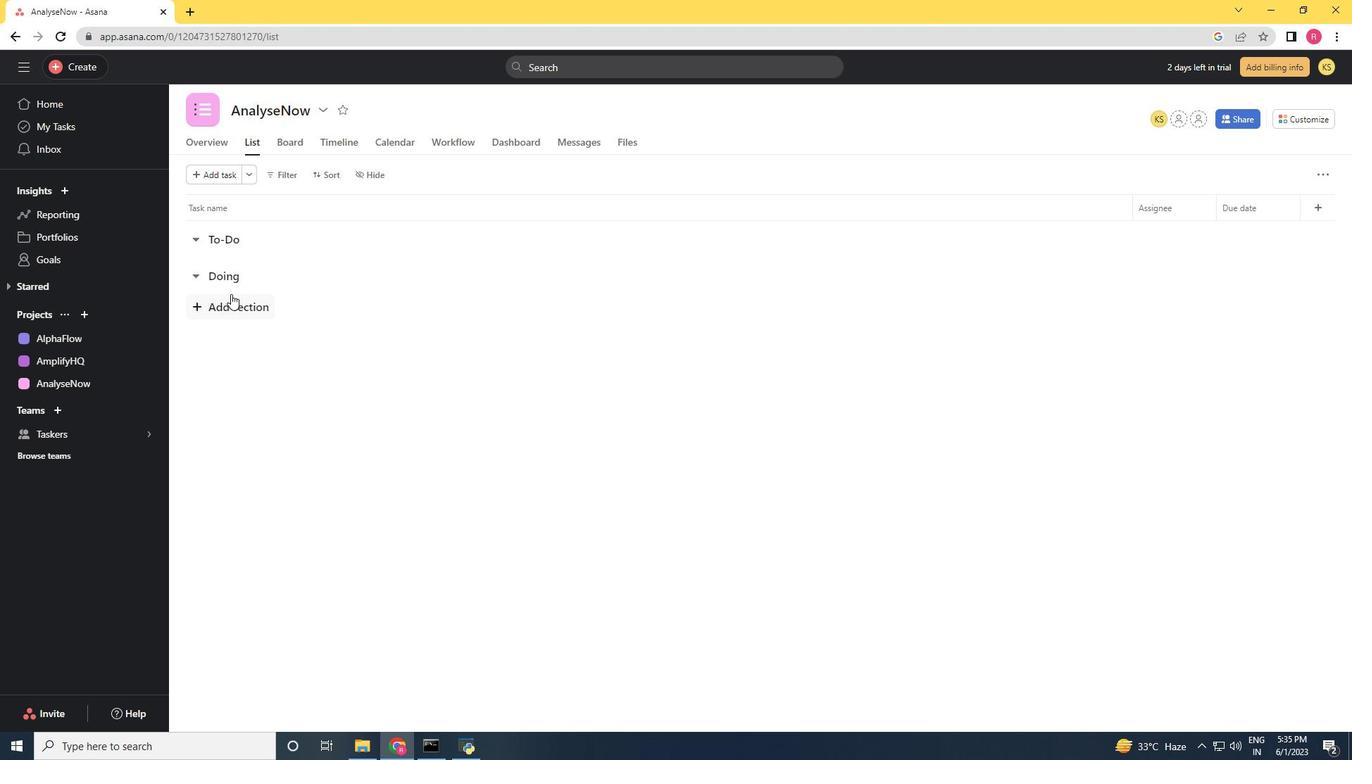 
Action: Mouse pressed left at (231, 297)
Screenshot: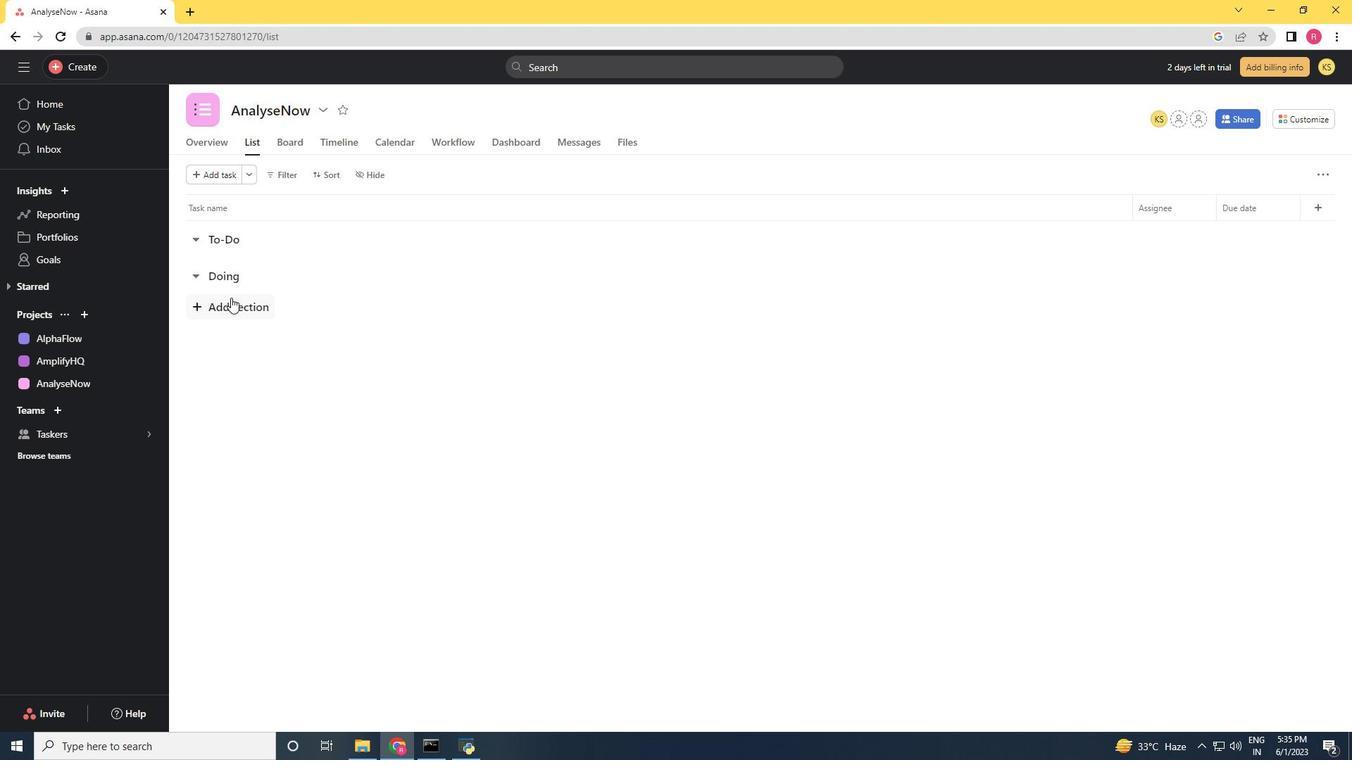 
Action: Mouse moved to (227, 302)
Screenshot: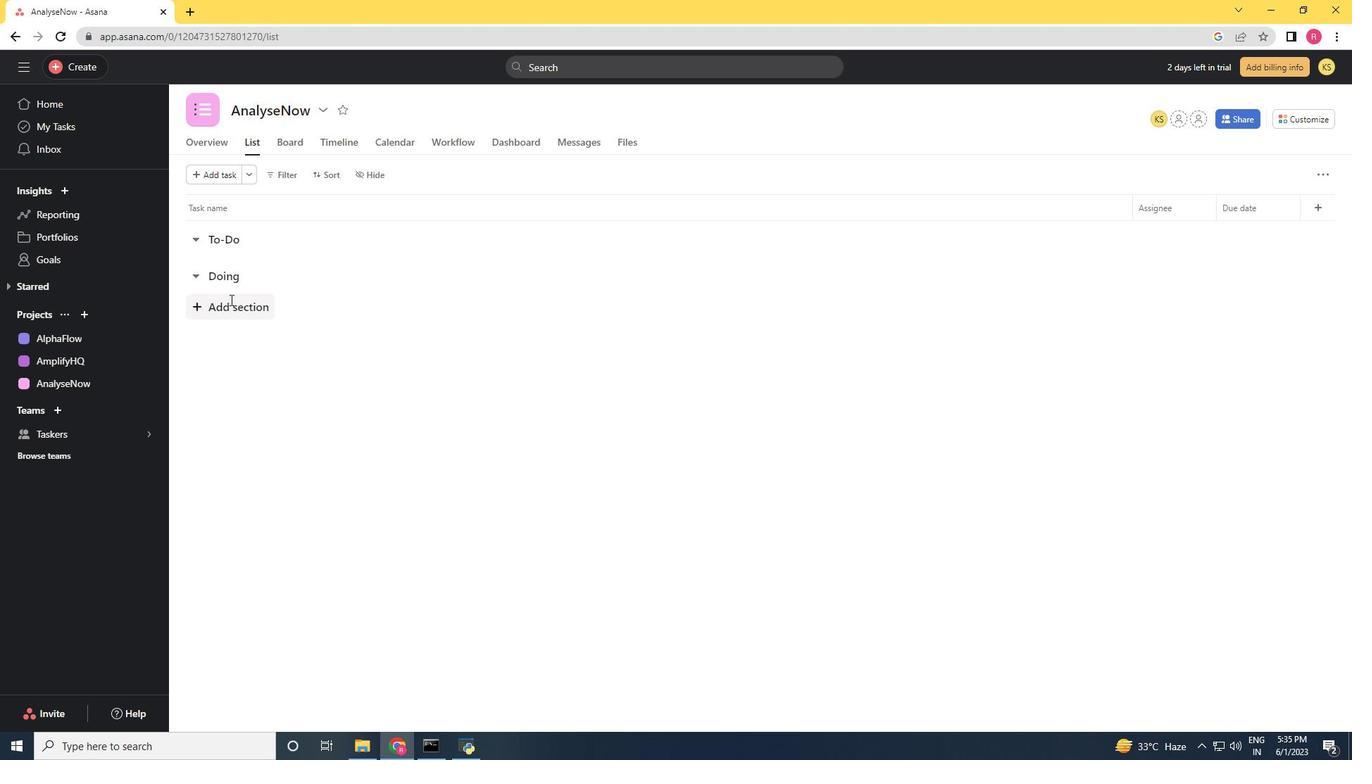 
Action: Key pressed <Key.shift>Done
Screenshot: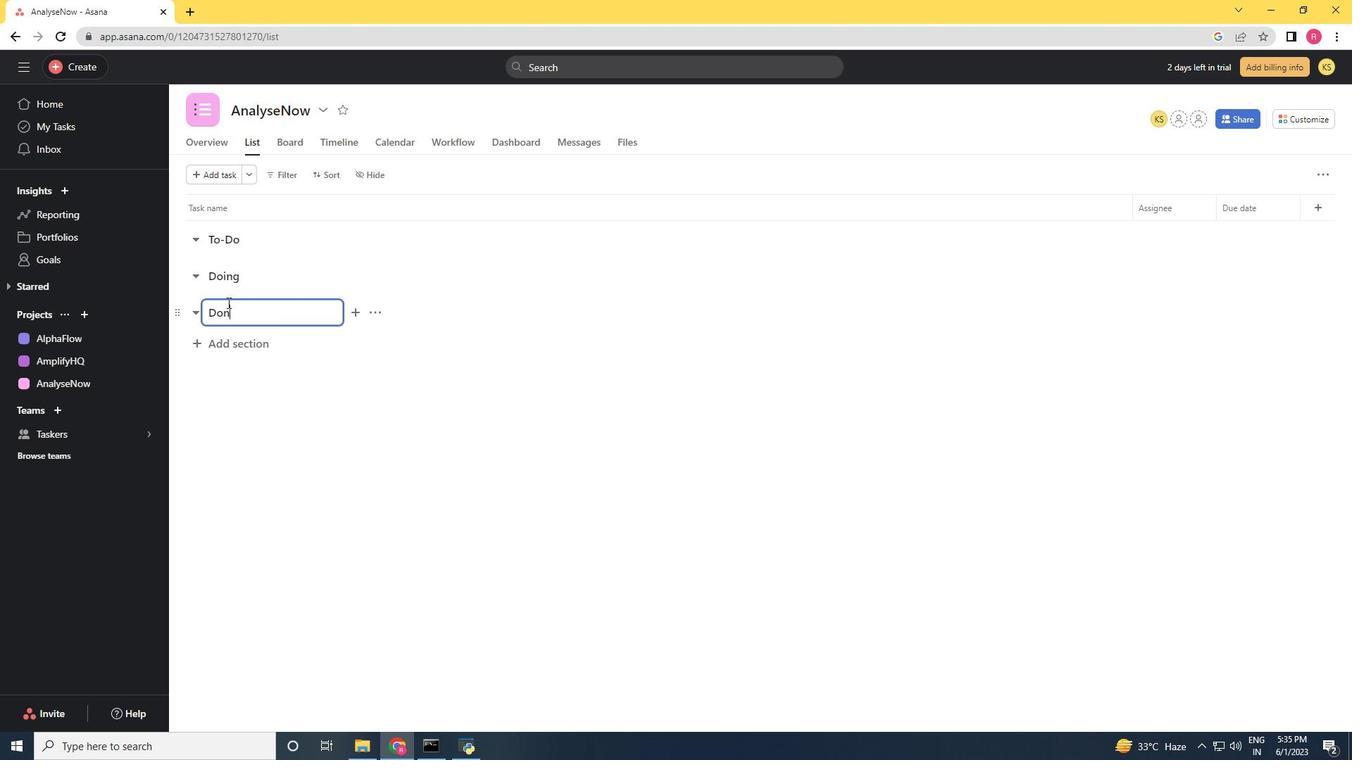 
Action: Mouse moved to (304, 459)
Screenshot: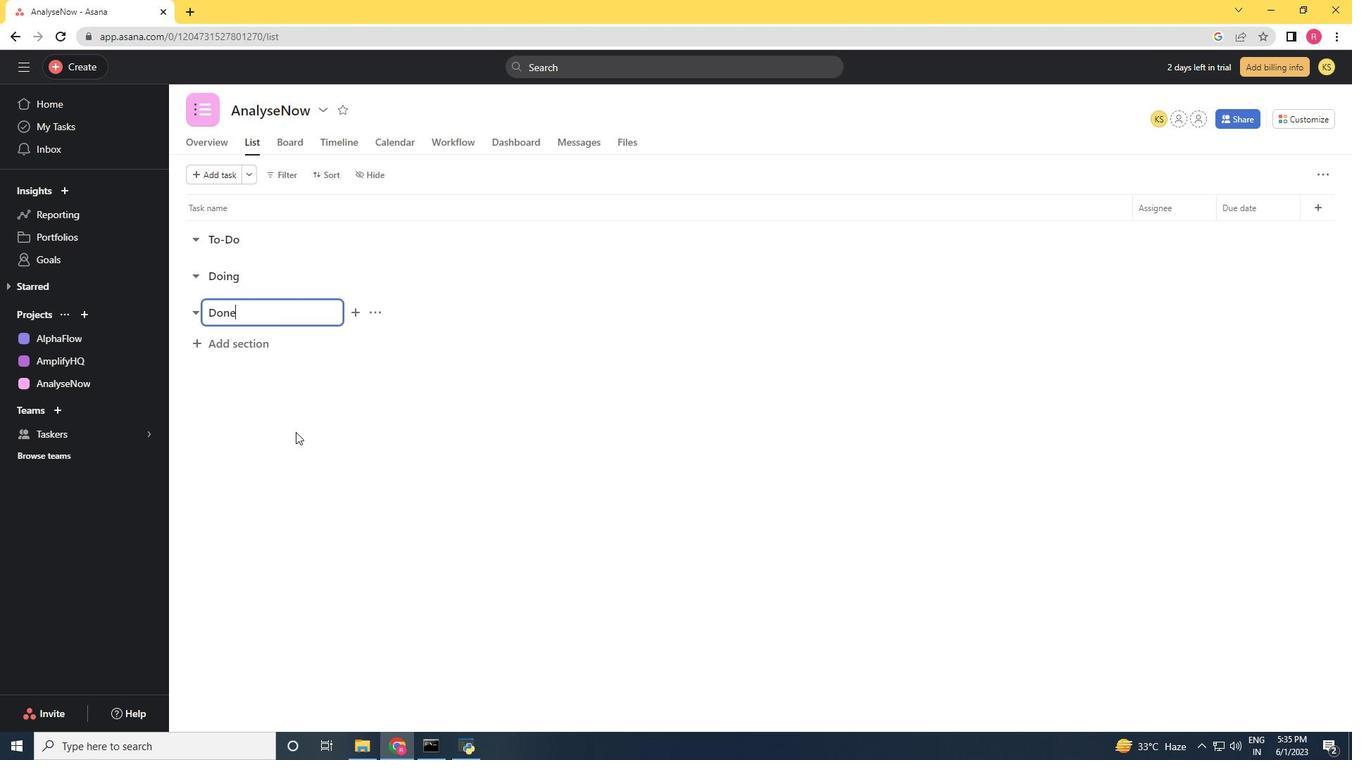 
Action: Mouse pressed left at (304, 459)
Screenshot: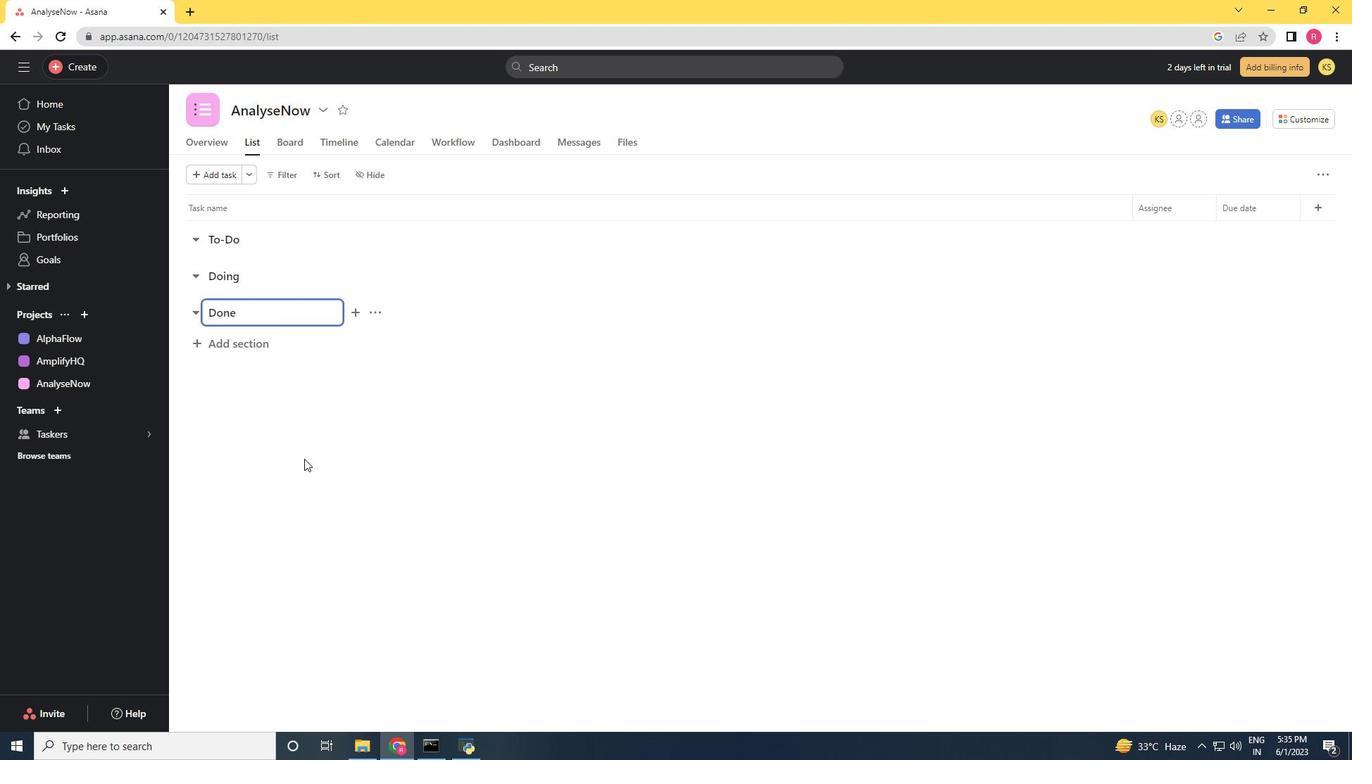 
